 Task: Look for space in Gibara, Cuba from 11th June, 2023 to 15th June, 2023 for 2 adults in price range Rs.7000 to Rs.16000. Place can be private room with 1  bedroom having 2 beds and 1 bathroom. Property type can be house, flat, guest house, hotel. Booking option can be shelf check-in. Required host language is .
Action: Mouse moved to (302, 170)
Screenshot: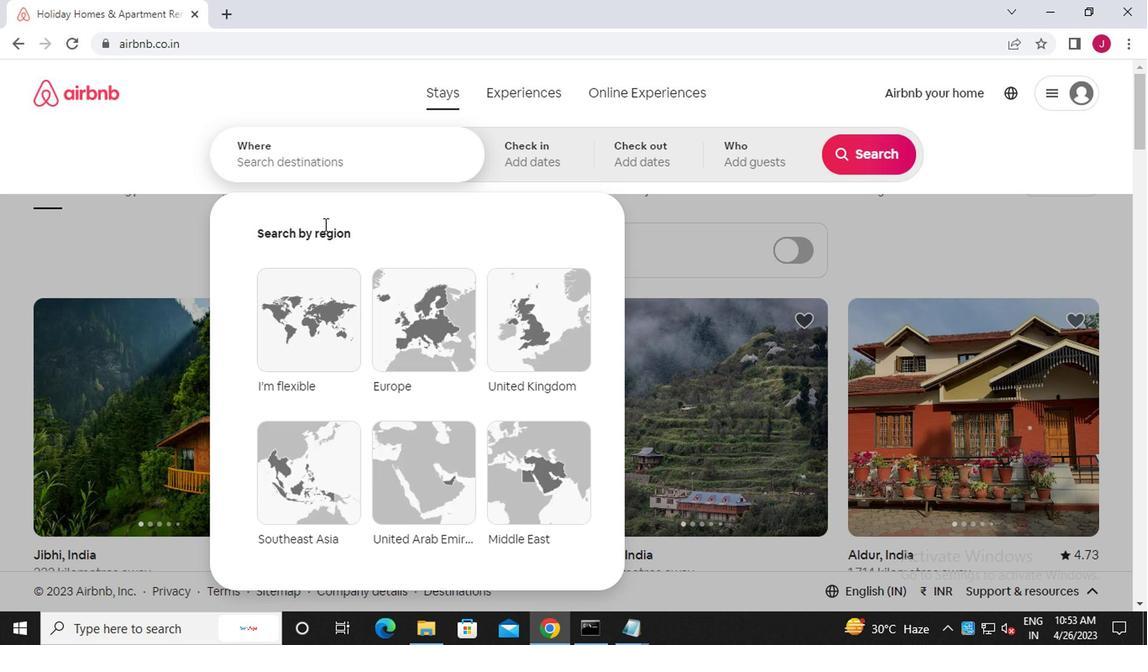 
Action: Mouse pressed left at (302, 170)
Screenshot: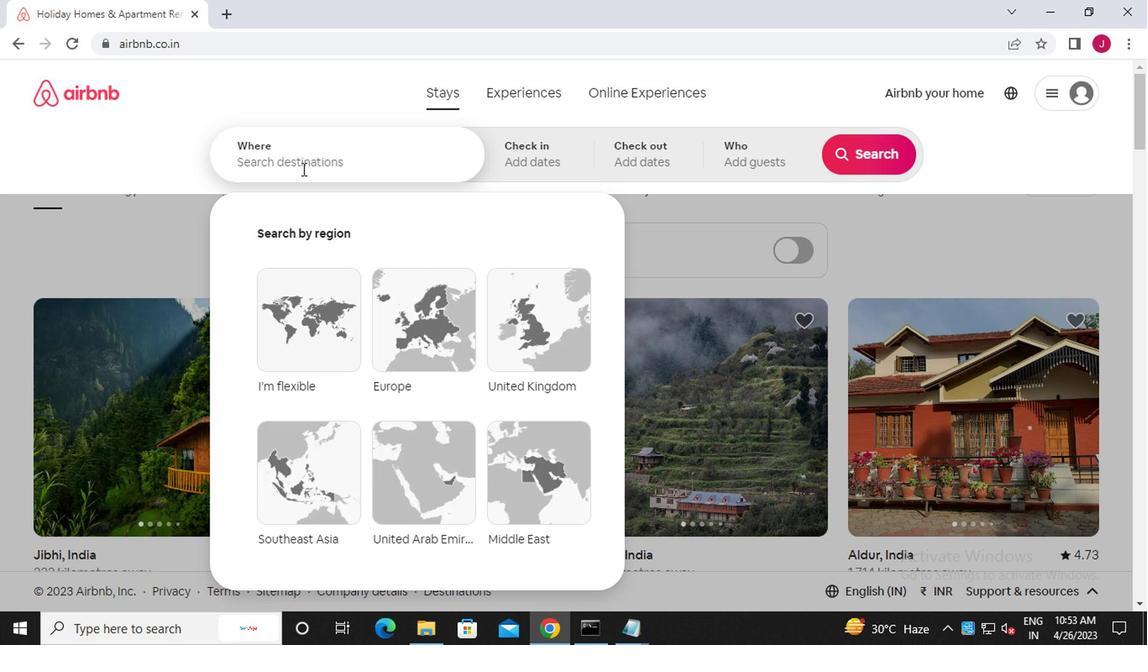 
Action: Key pressed g<Key.caps_lock>ibira<Key.backspace><Key.backspace><Key.backspace>ara
Screenshot: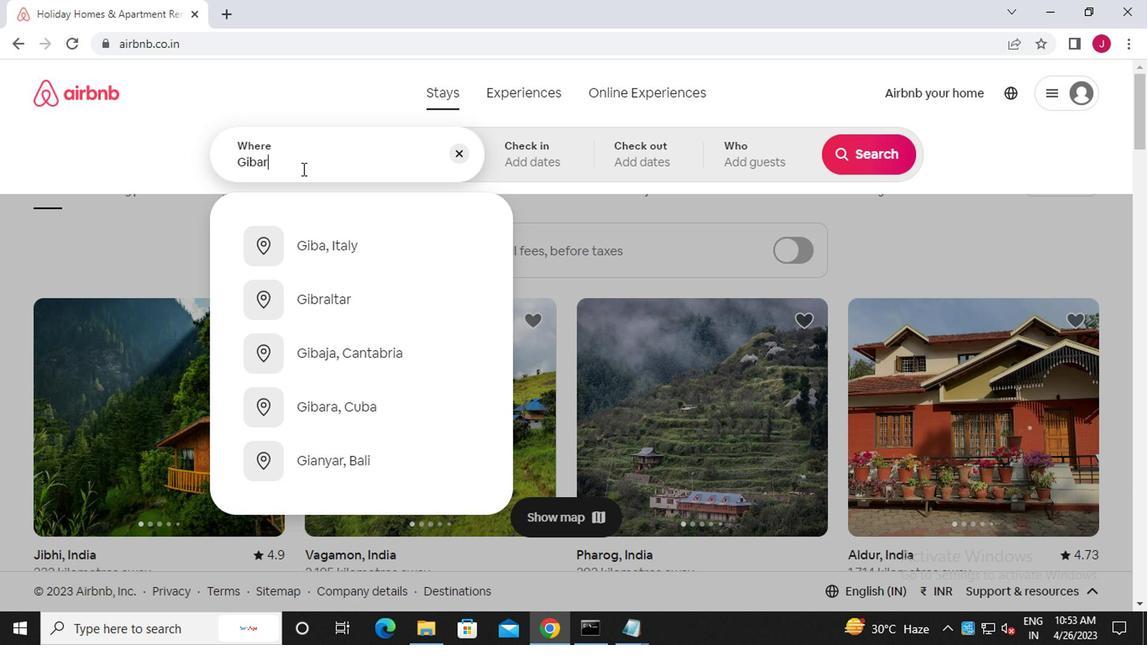 
Action: Mouse moved to (365, 252)
Screenshot: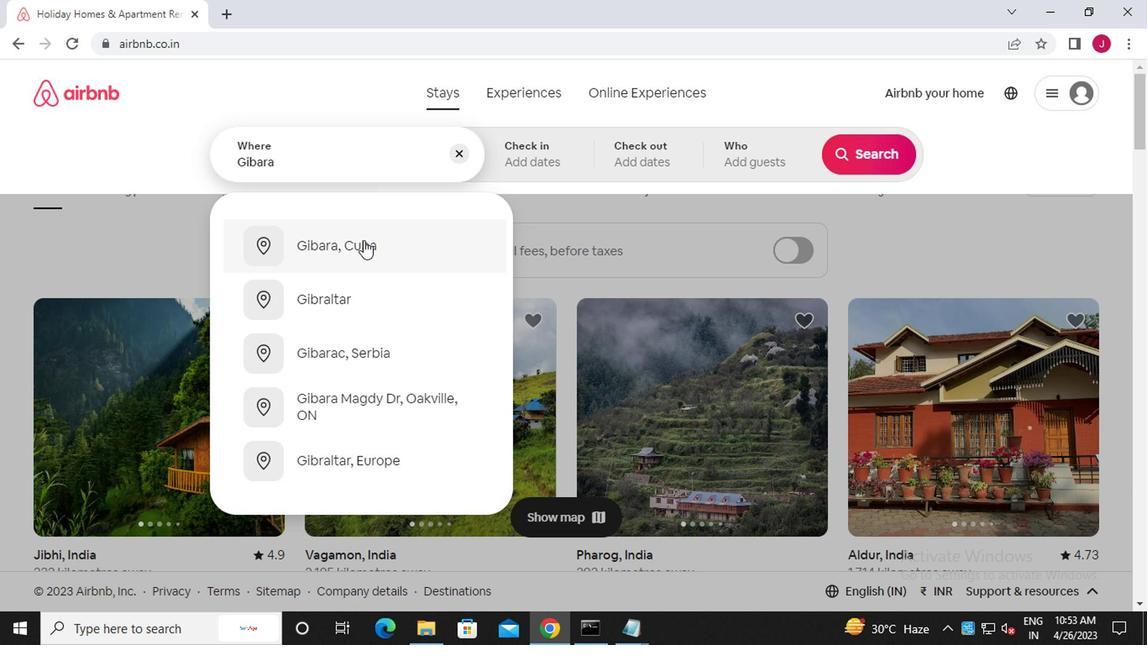 
Action: Mouse pressed left at (365, 252)
Screenshot: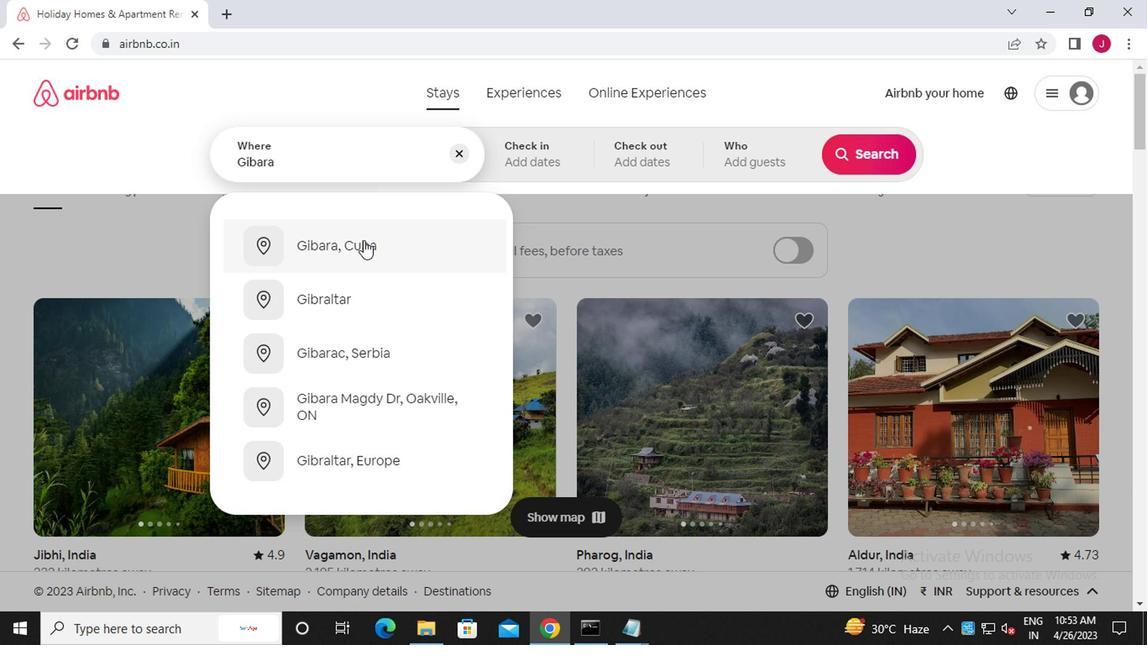 
Action: Mouse moved to (851, 287)
Screenshot: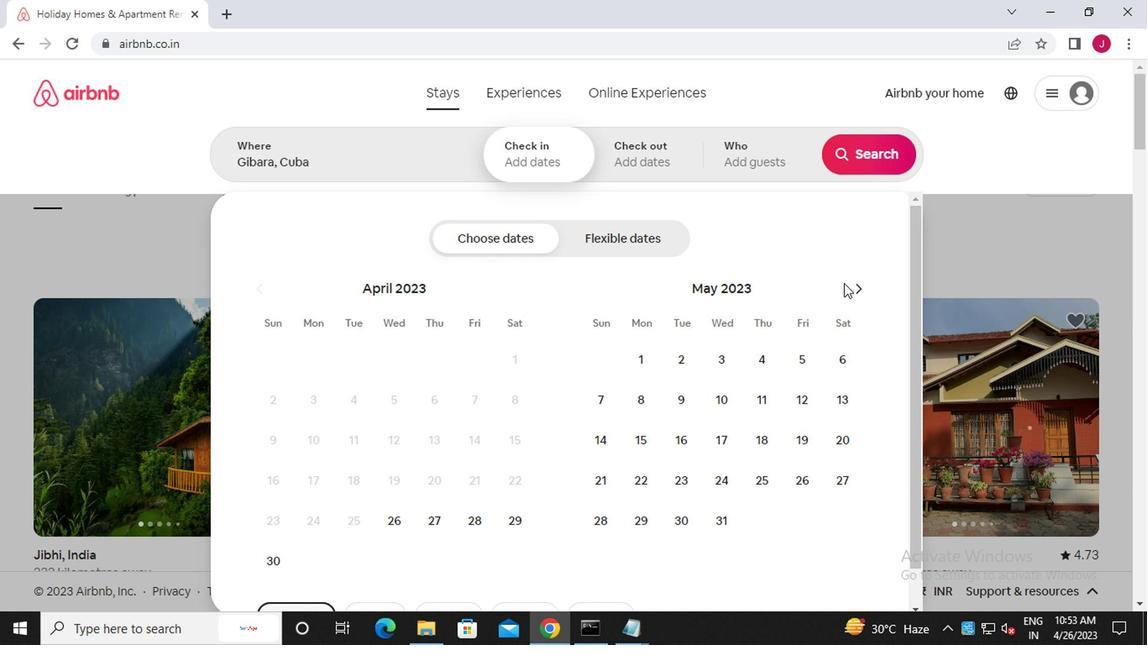 
Action: Mouse pressed left at (851, 287)
Screenshot: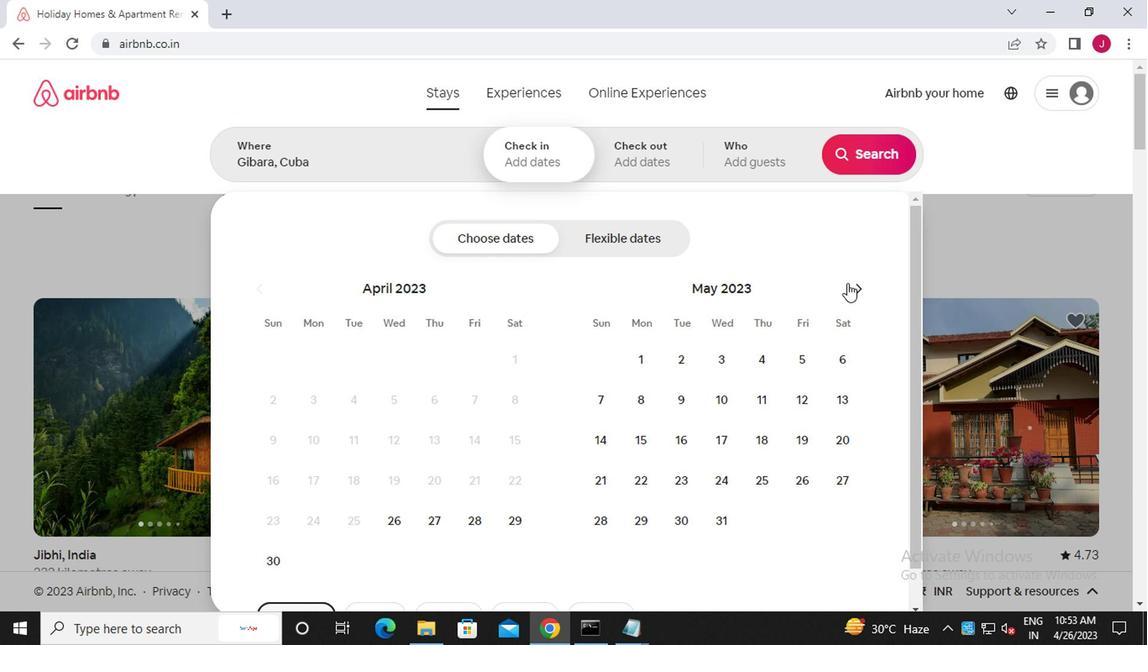 
Action: Mouse moved to (601, 441)
Screenshot: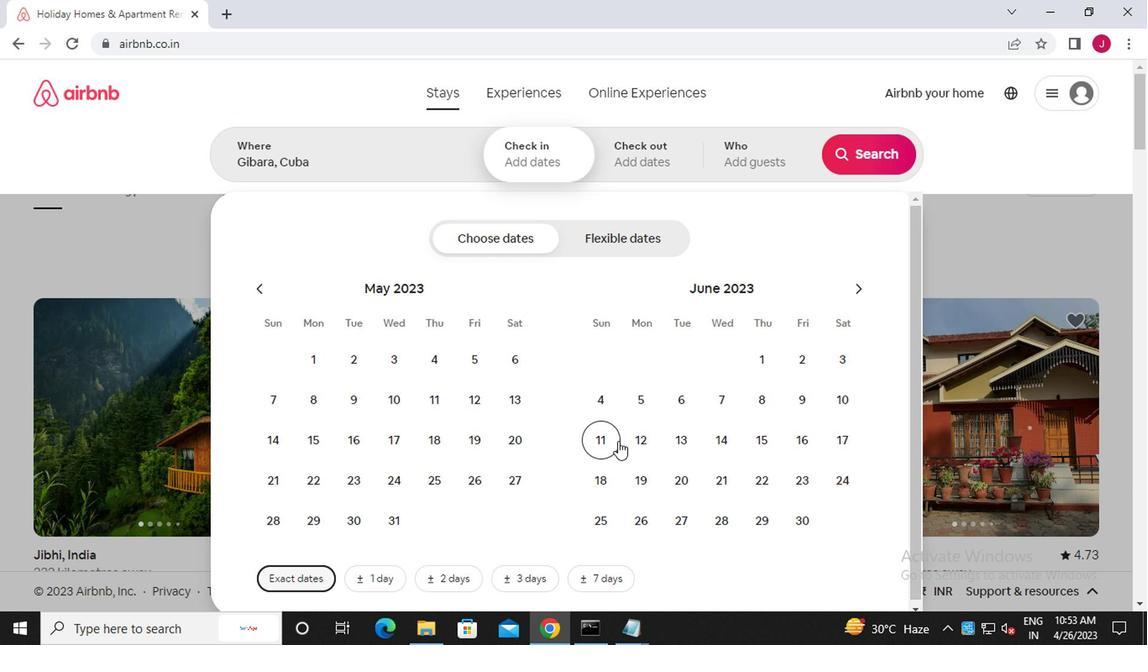 
Action: Mouse pressed left at (601, 441)
Screenshot: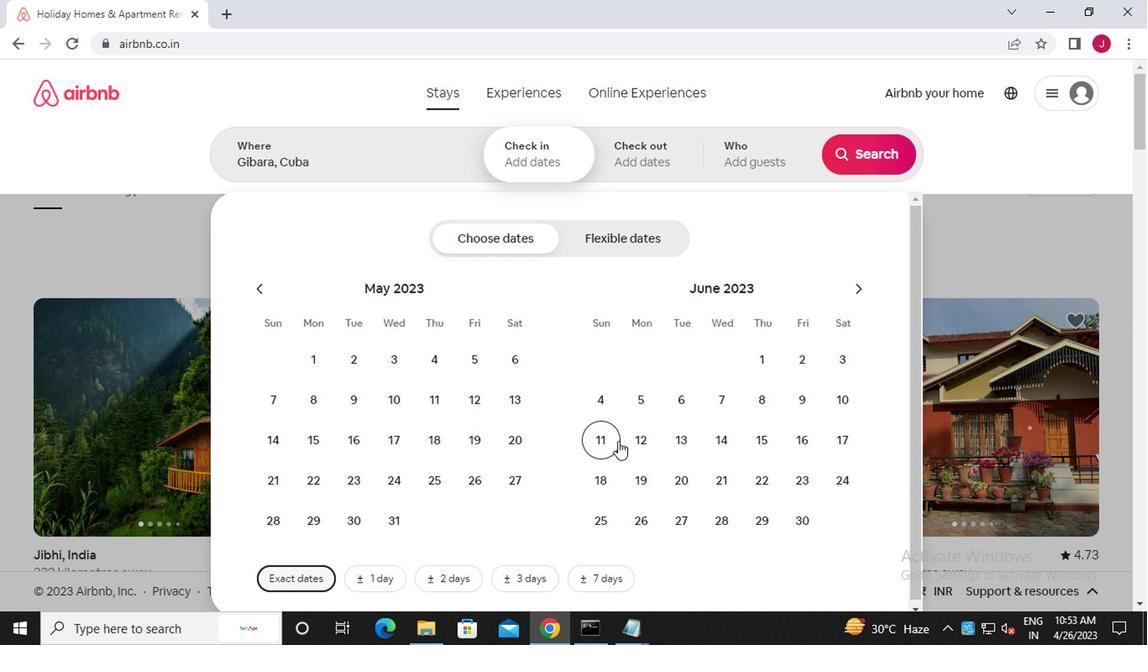 
Action: Mouse moved to (753, 439)
Screenshot: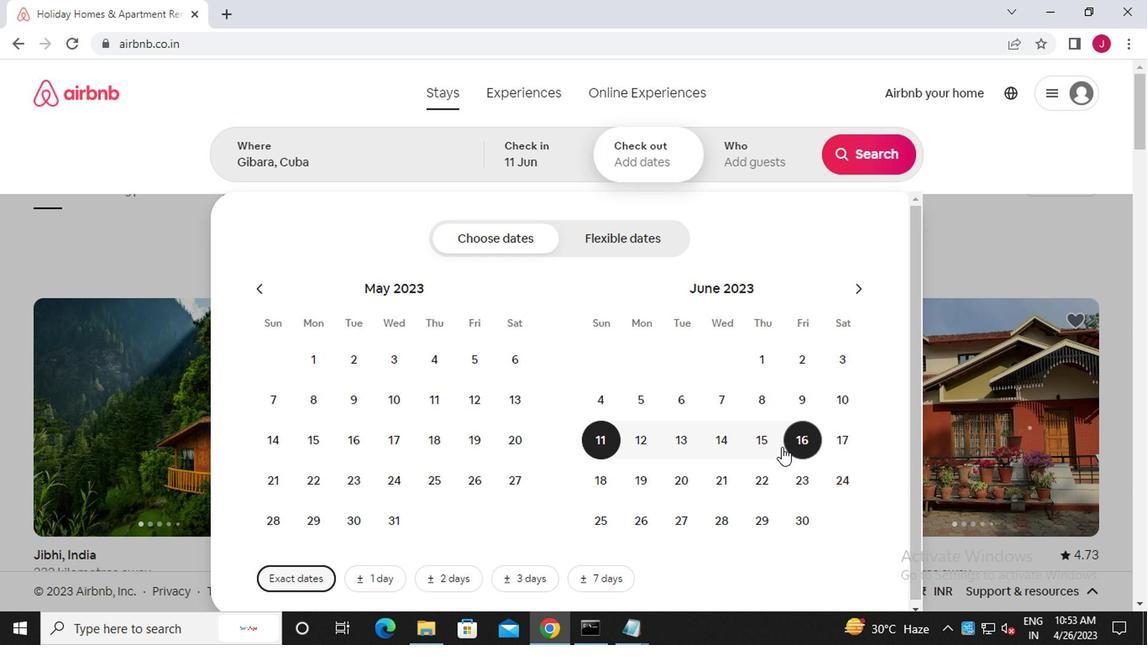 
Action: Mouse pressed left at (753, 439)
Screenshot: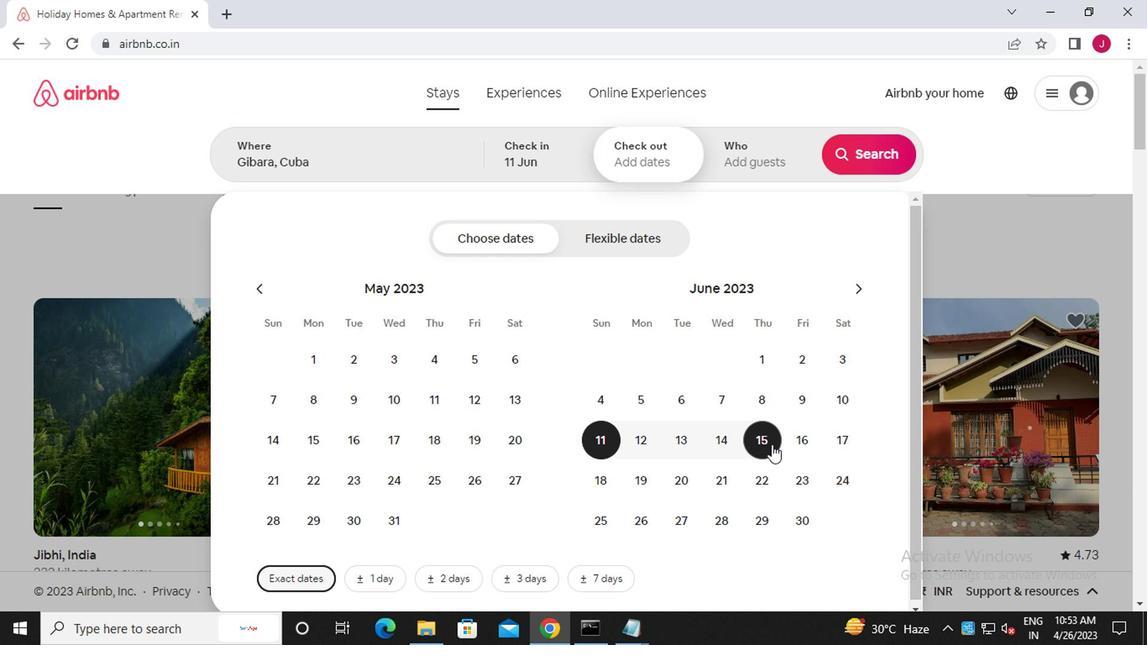 
Action: Mouse moved to (753, 156)
Screenshot: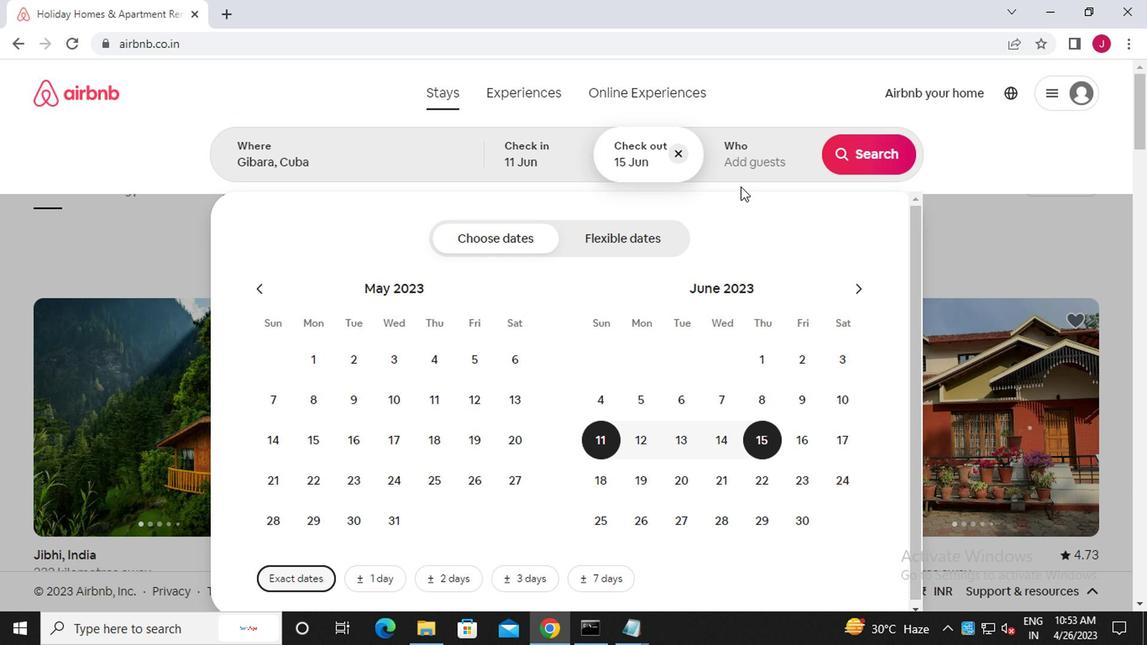 
Action: Mouse pressed left at (753, 156)
Screenshot: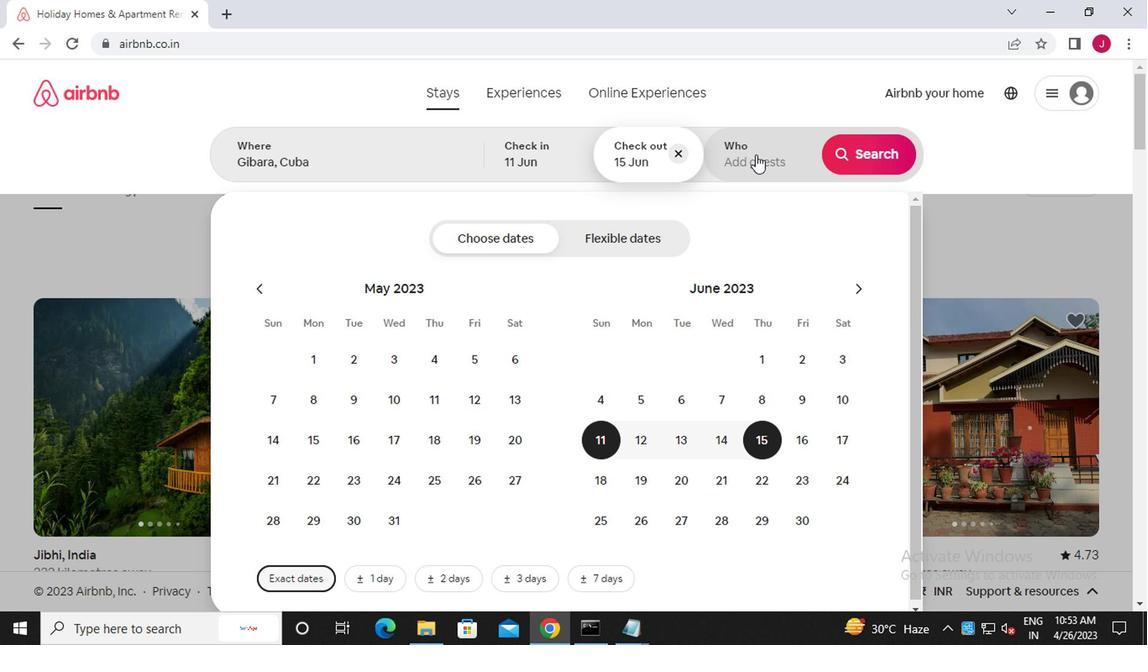 
Action: Mouse moved to (874, 240)
Screenshot: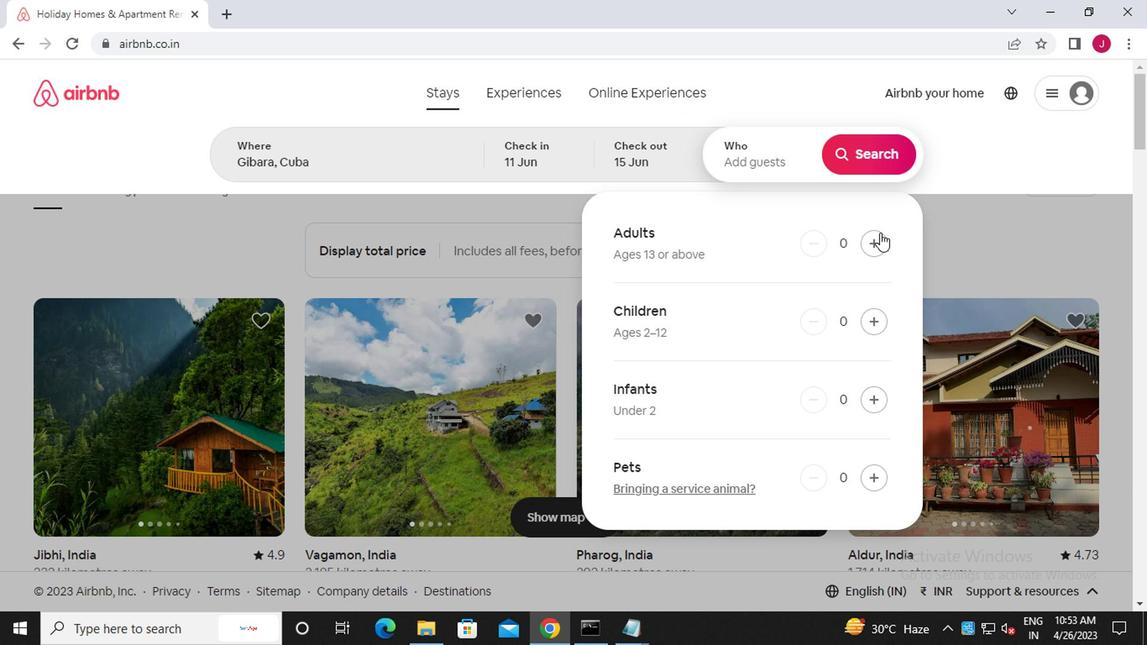 
Action: Mouse pressed left at (874, 240)
Screenshot: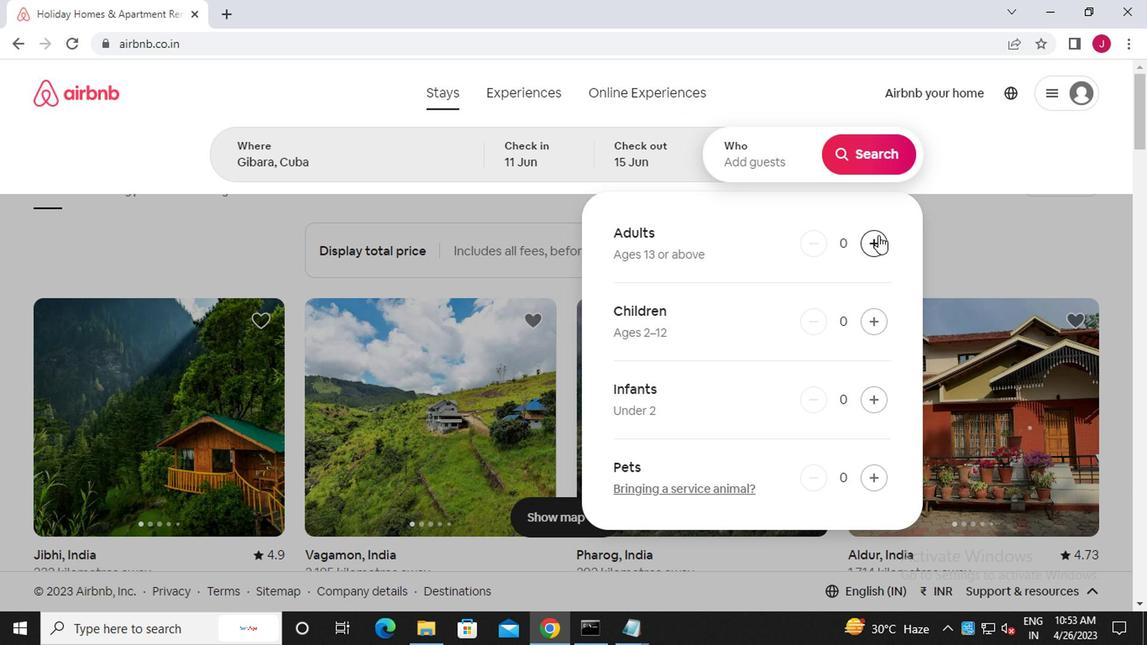 
Action: Mouse pressed left at (874, 240)
Screenshot: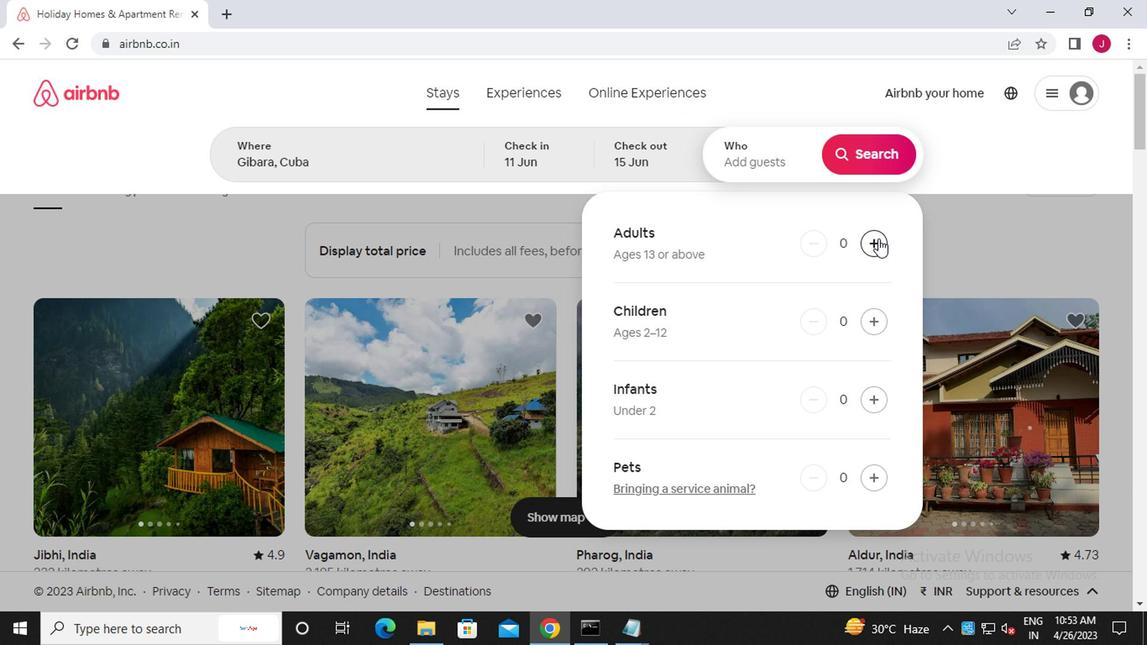 
Action: Mouse moved to (886, 153)
Screenshot: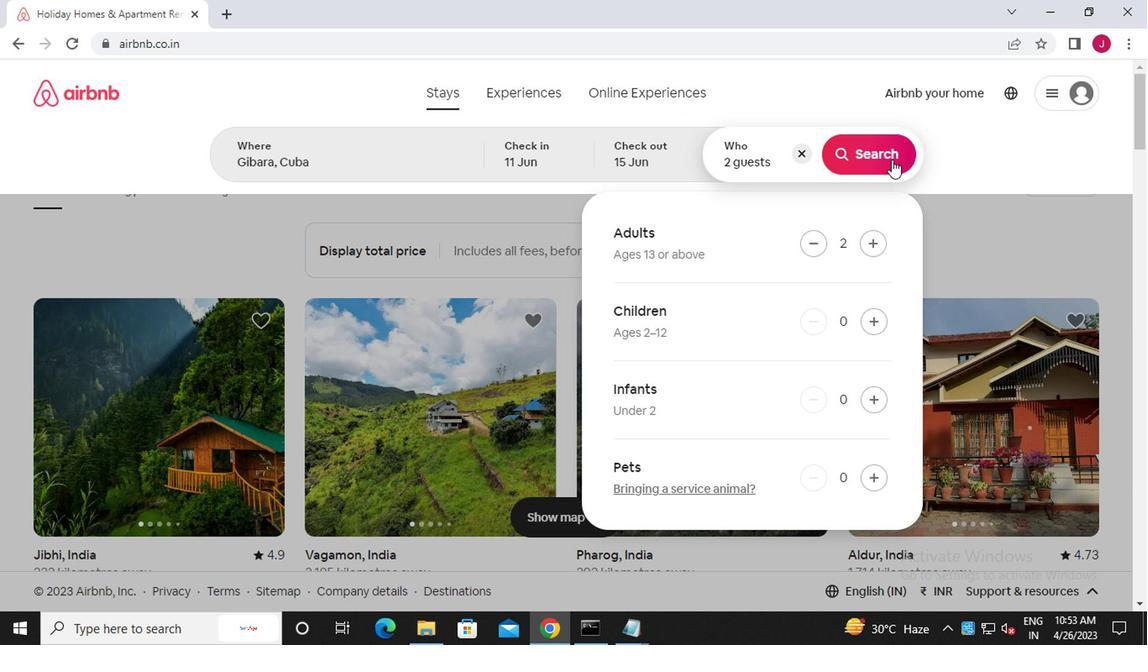 
Action: Mouse pressed left at (886, 153)
Screenshot: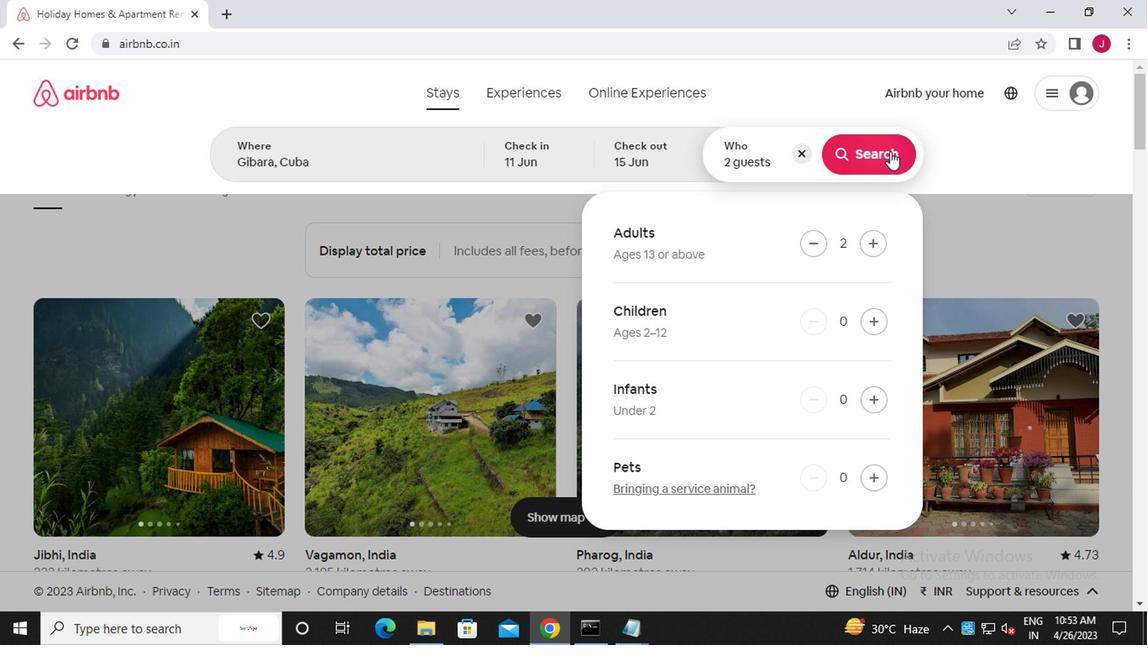 
Action: Mouse moved to (1075, 166)
Screenshot: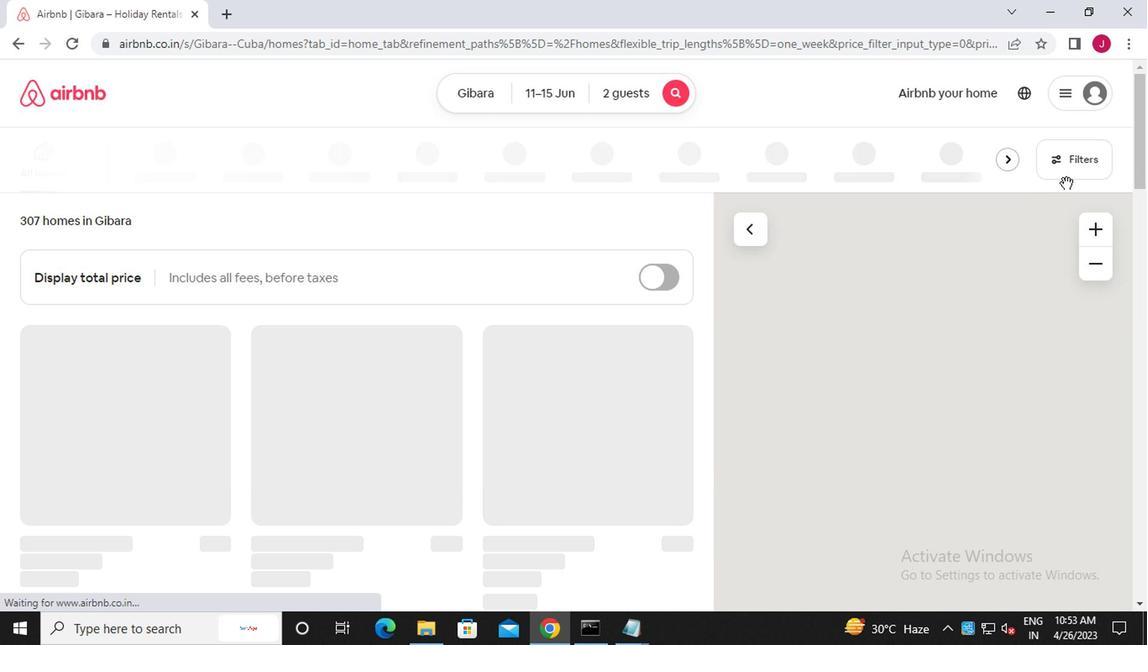 
Action: Mouse pressed left at (1075, 166)
Screenshot: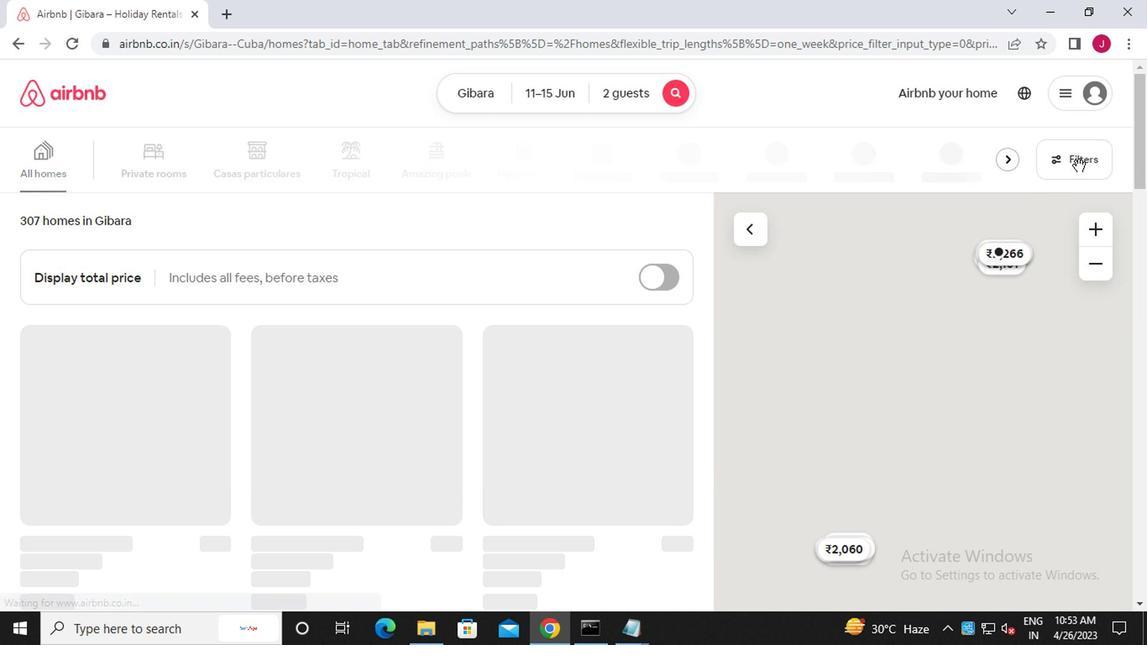 
Action: Mouse moved to (380, 363)
Screenshot: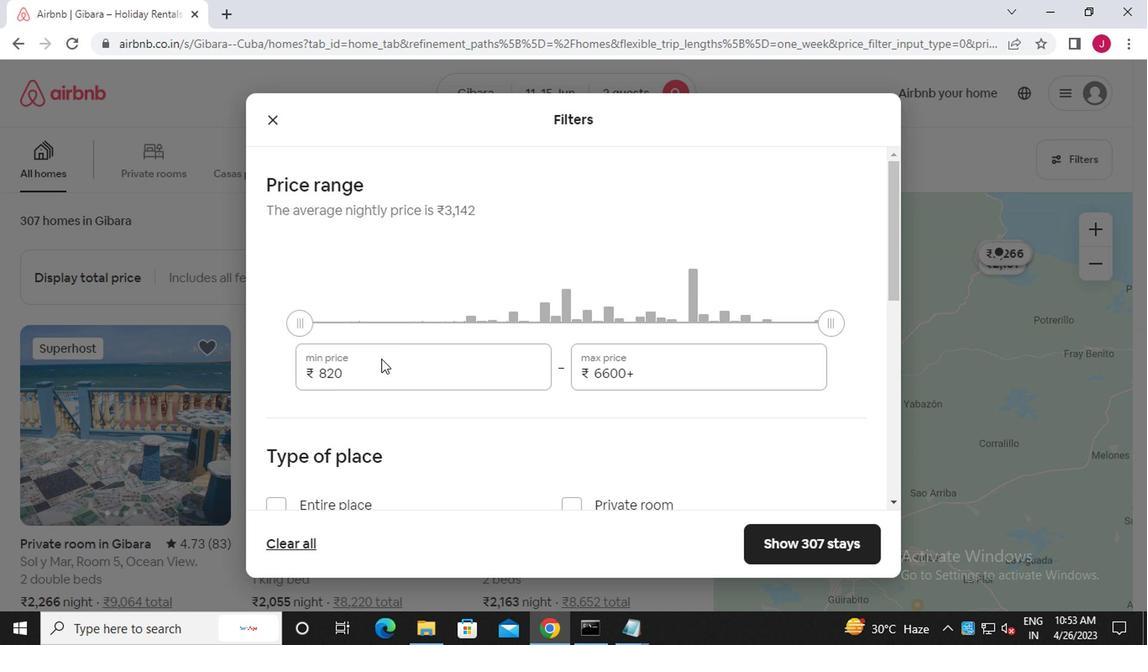 
Action: Mouse pressed left at (380, 363)
Screenshot: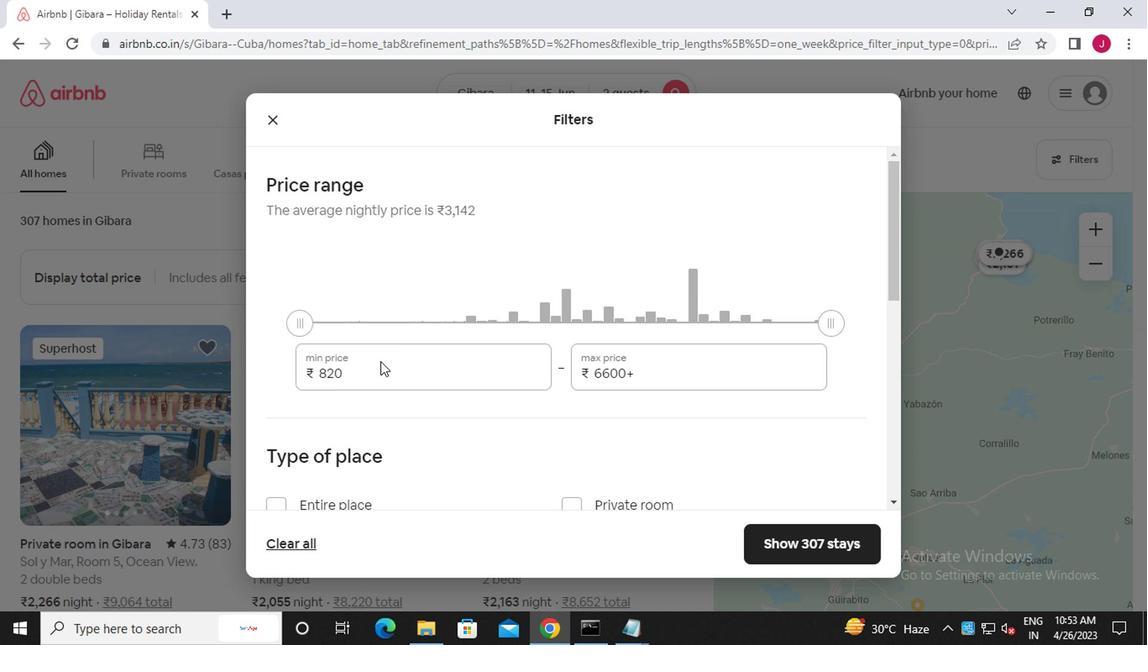 
Action: Mouse moved to (370, 357)
Screenshot: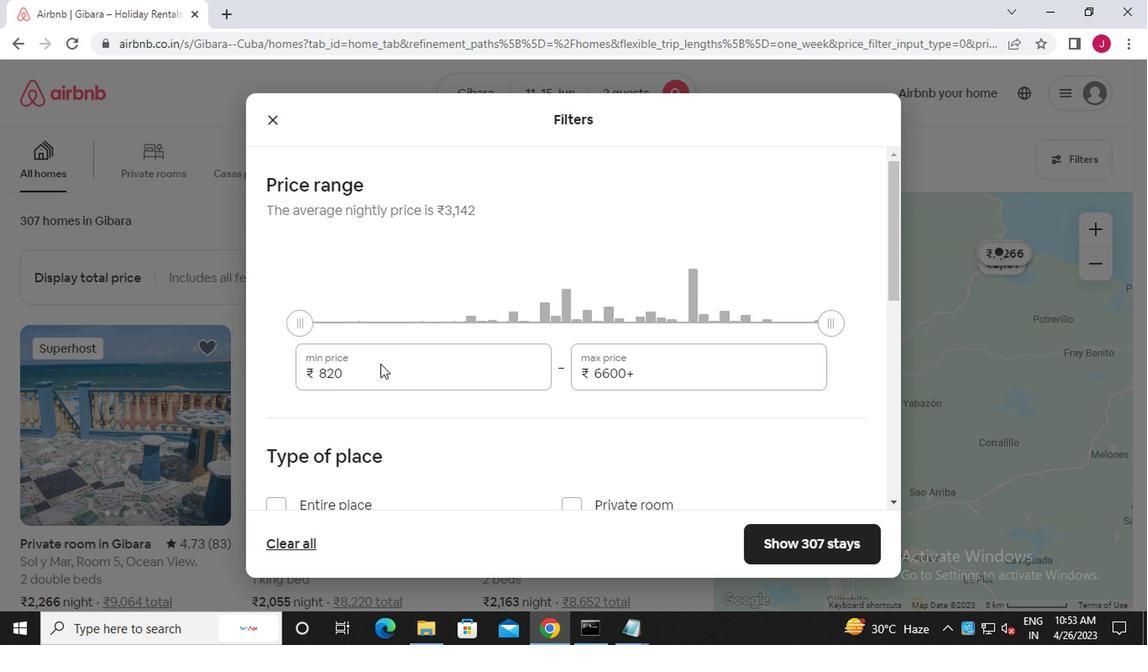 
Action: Key pressed <Key.backspace><Key.backspace><Key.backspace><<103>><<96>><<96>><<96>>
Screenshot: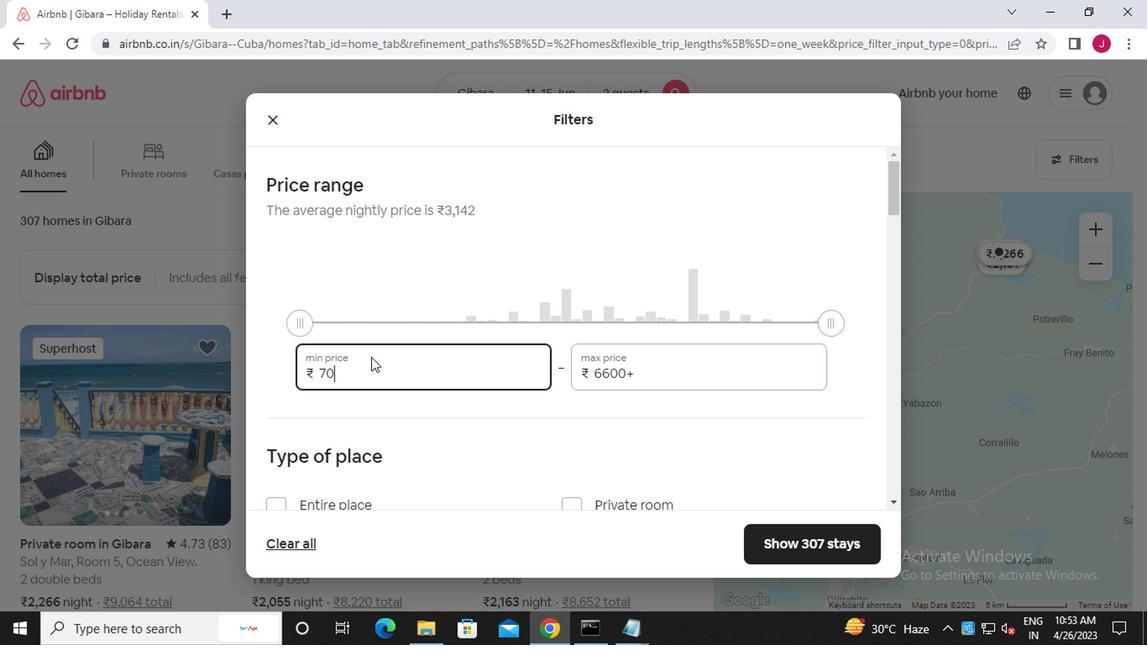 
Action: Mouse moved to (661, 361)
Screenshot: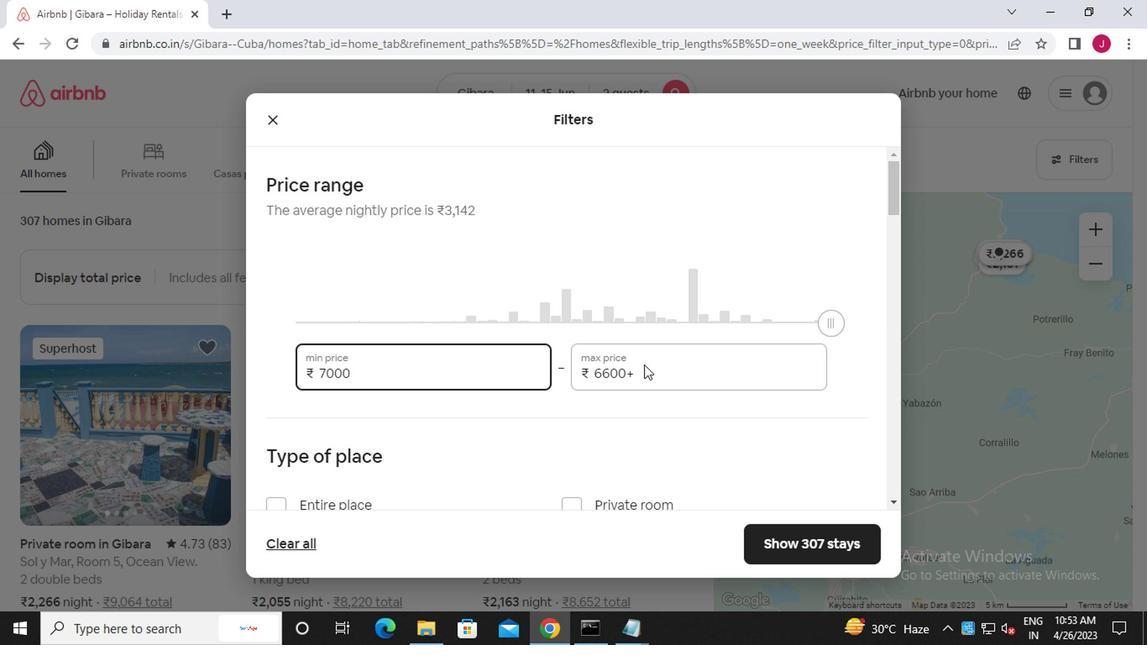 
Action: Mouse pressed left at (661, 361)
Screenshot: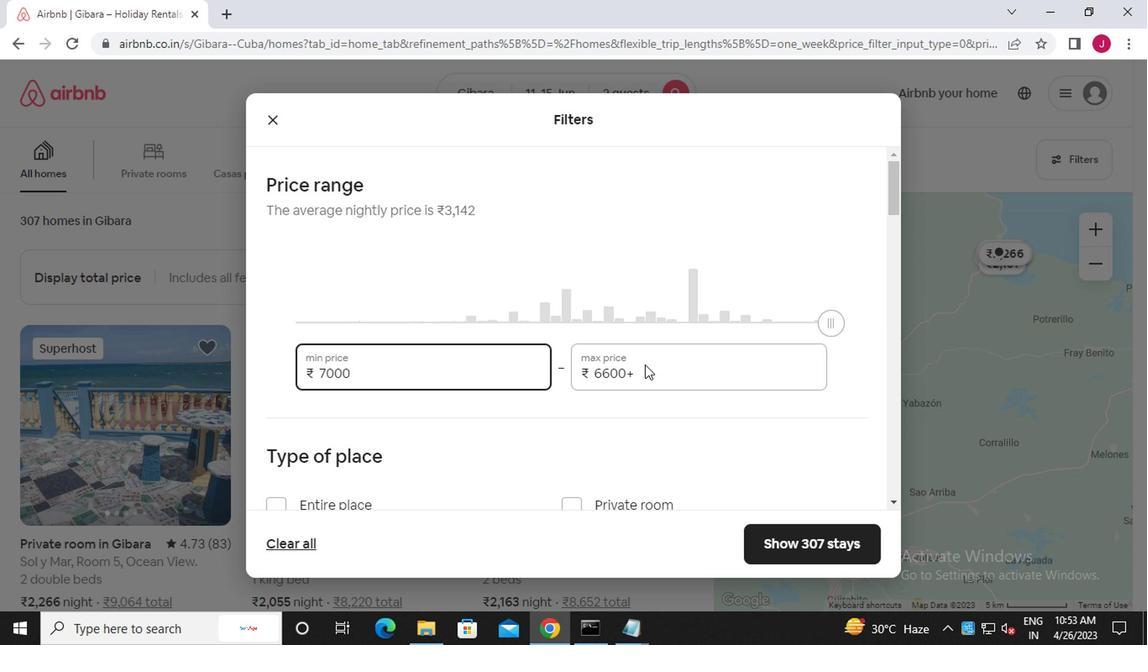 
Action: Mouse moved to (658, 362)
Screenshot: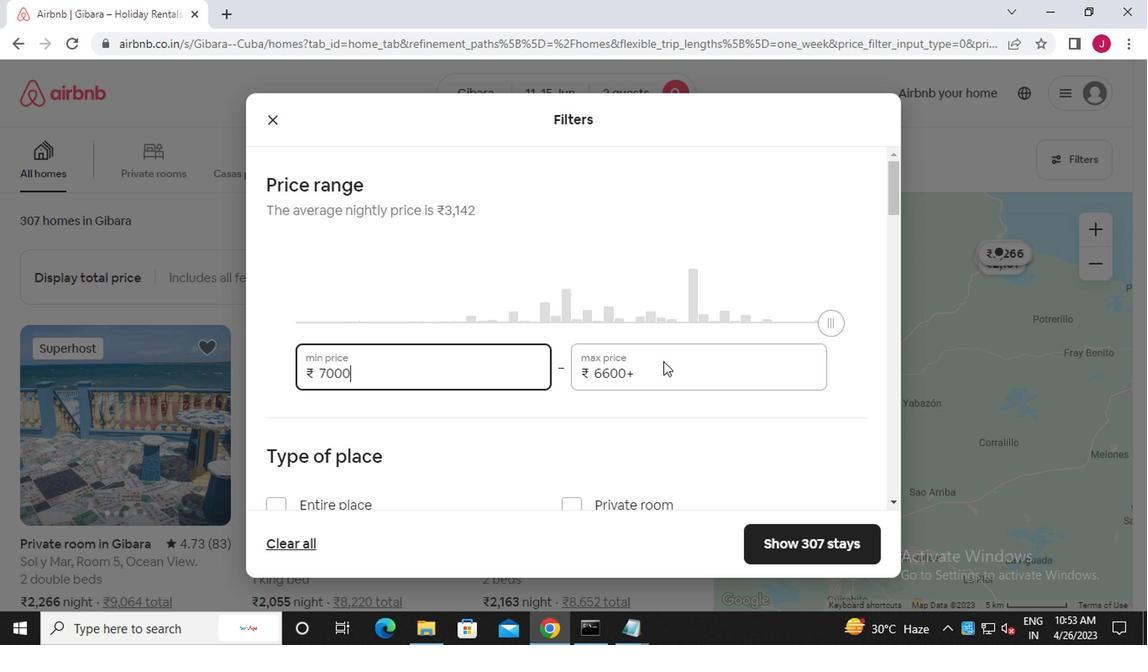
Action: Key pressed <Key.backspace><Key.backspace><Key.backspace><Key.backspace><Key.backspace><Key.backspace><Key.backspace><Key.backspace><Key.backspace><Key.backspace><Key.backspace><Key.backspace><<97>><<102>><<96>><<96>><<96>>
Screenshot: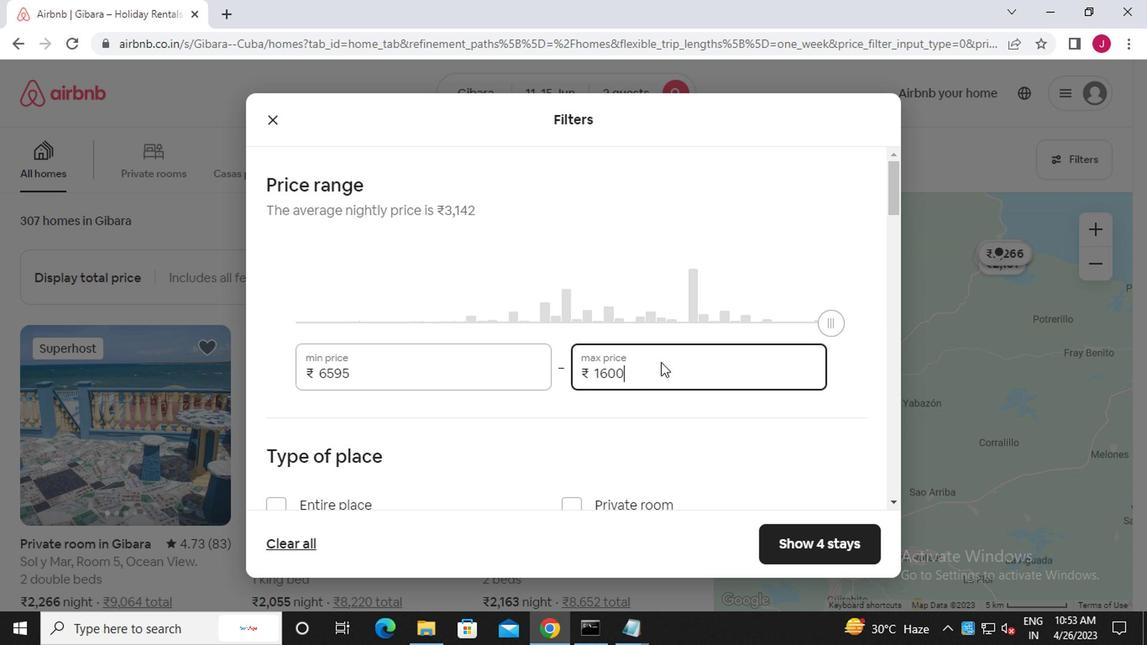 
Action: Mouse moved to (658, 367)
Screenshot: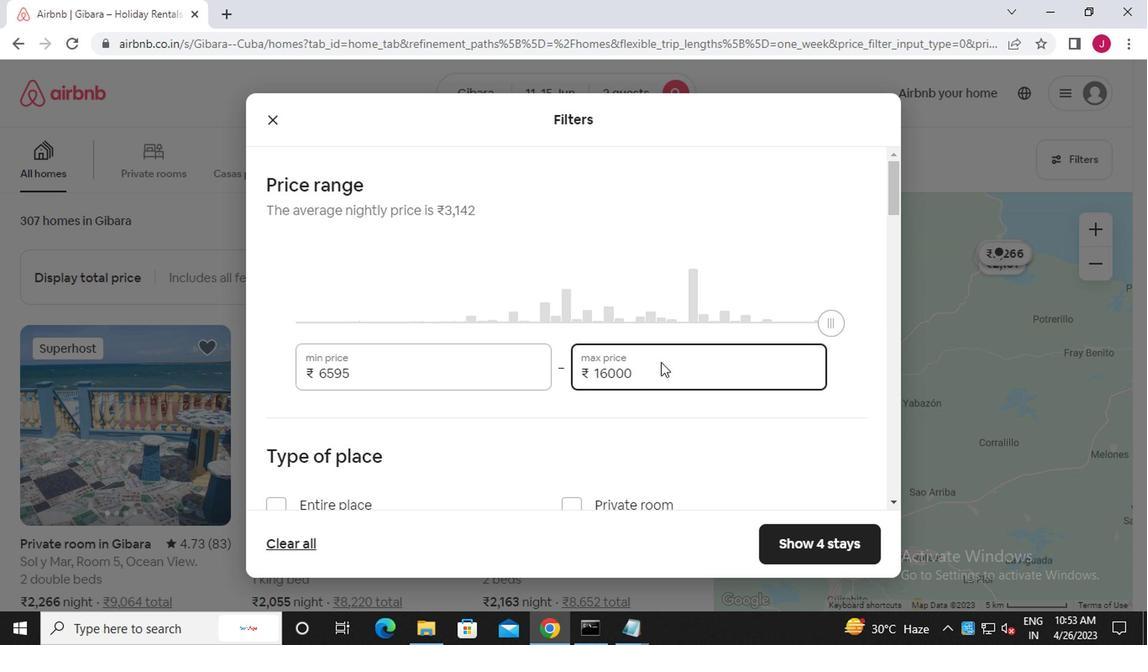 
Action: Mouse scrolled (658, 366) with delta (0, -1)
Screenshot: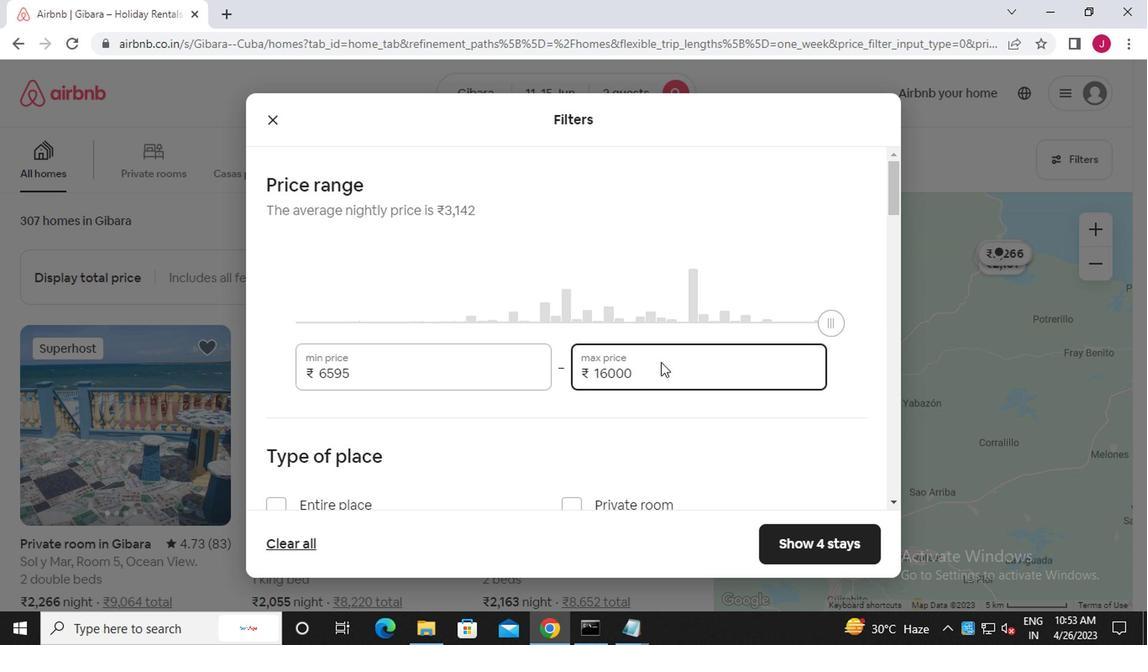 
Action: Mouse moved to (658, 371)
Screenshot: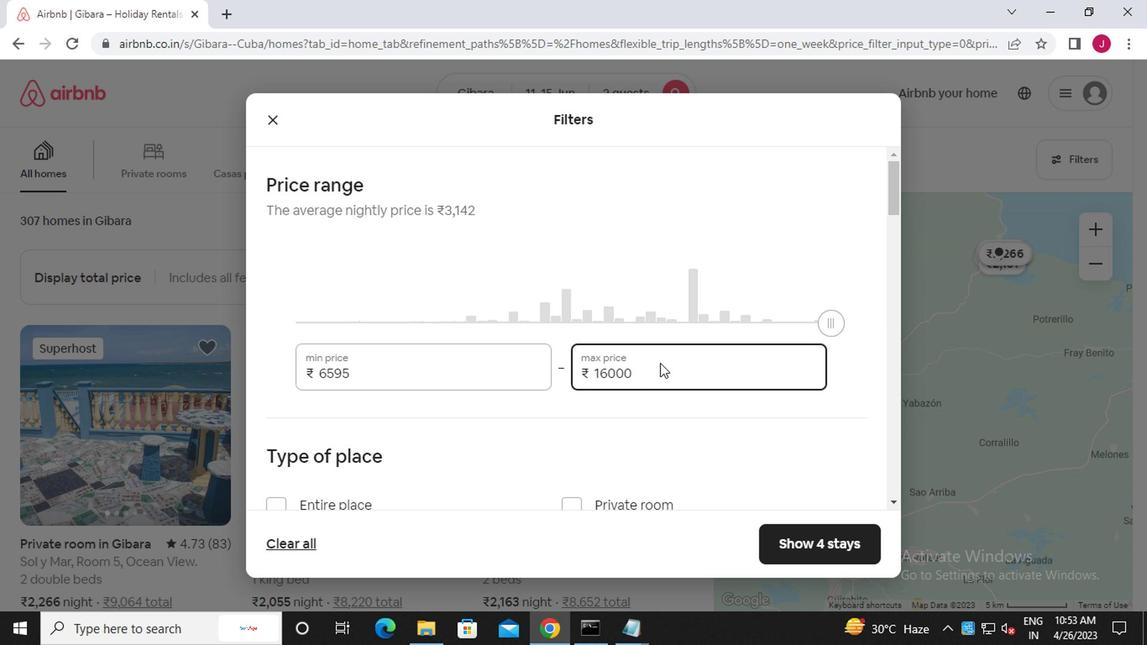 
Action: Mouse scrolled (658, 370) with delta (0, -1)
Screenshot: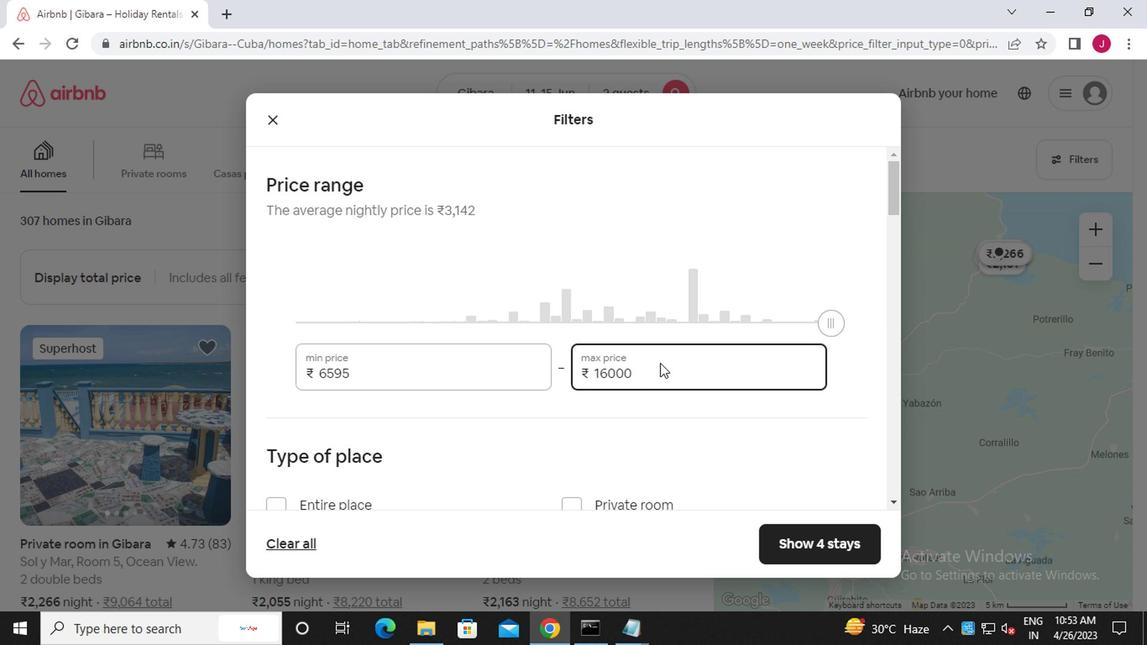 
Action: Mouse moved to (658, 374)
Screenshot: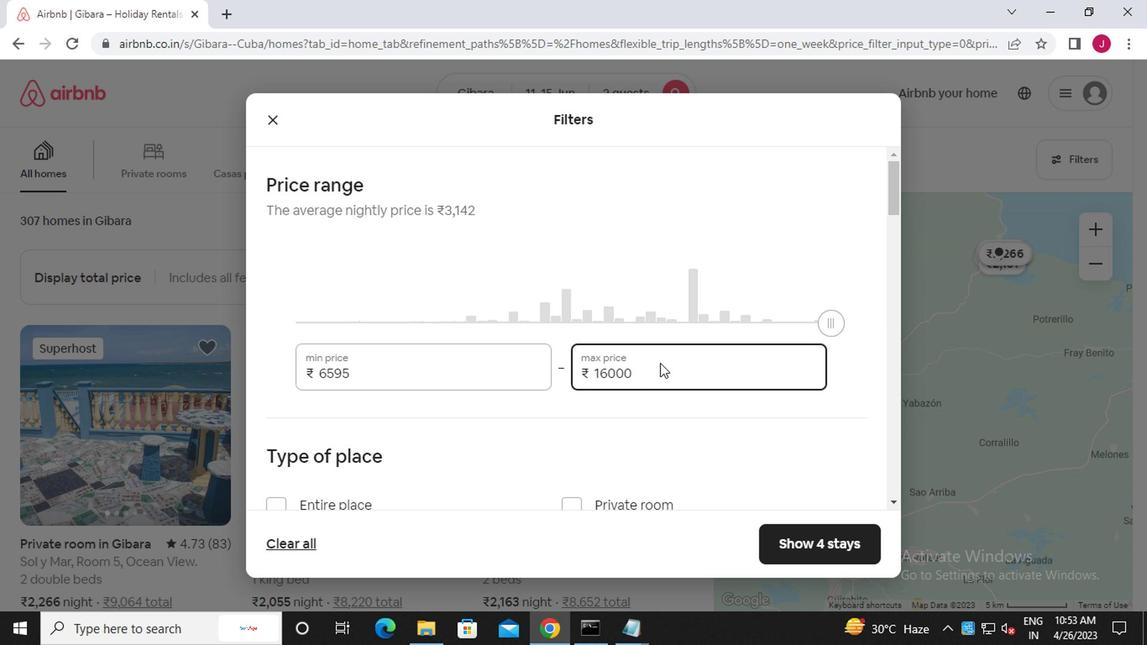 
Action: Mouse scrolled (658, 373) with delta (0, 0)
Screenshot: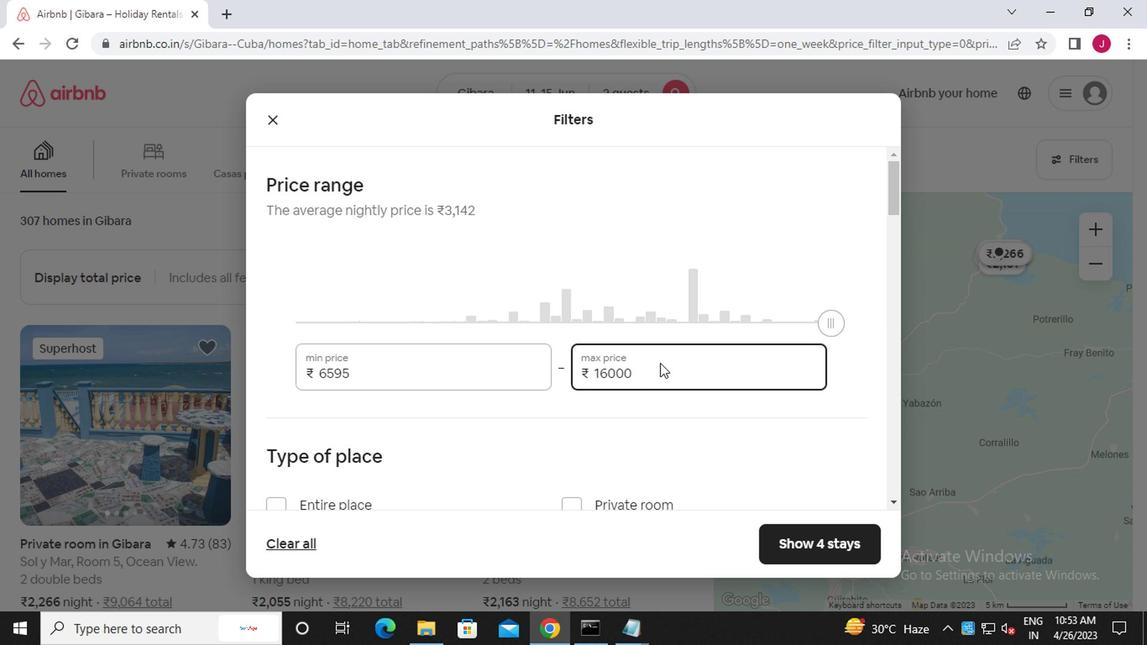 
Action: Mouse moved to (571, 263)
Screenshot: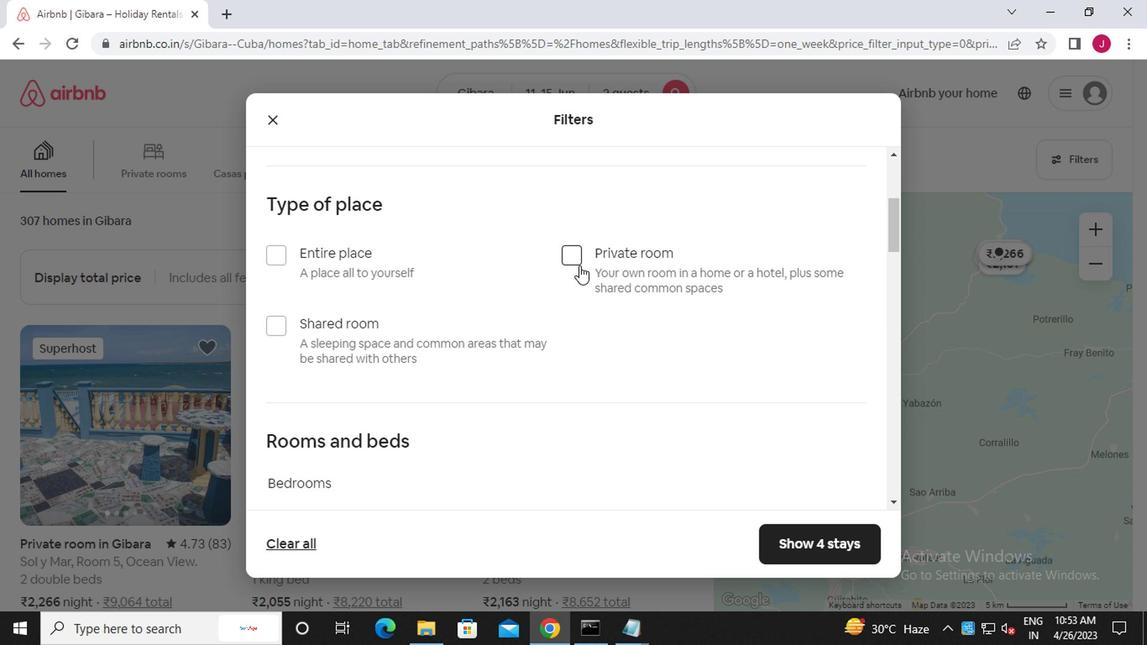 
Action: Mouse pressed left at (571, 263)
Screenshot: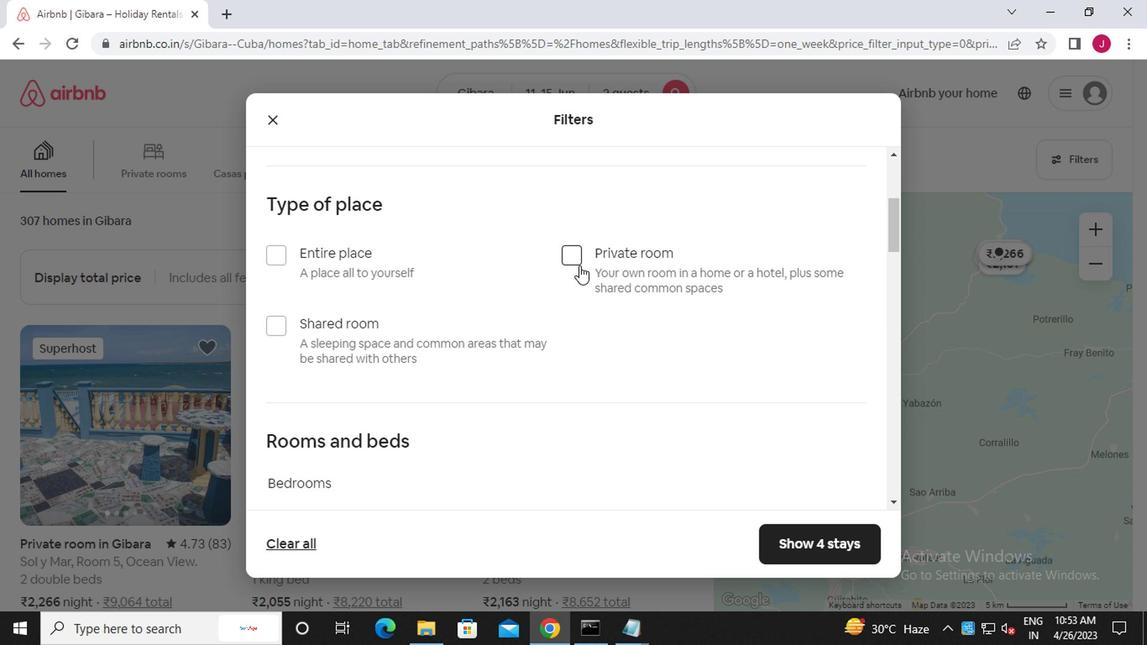 
Action: Mouse moved to (475, 321)
Screenshot: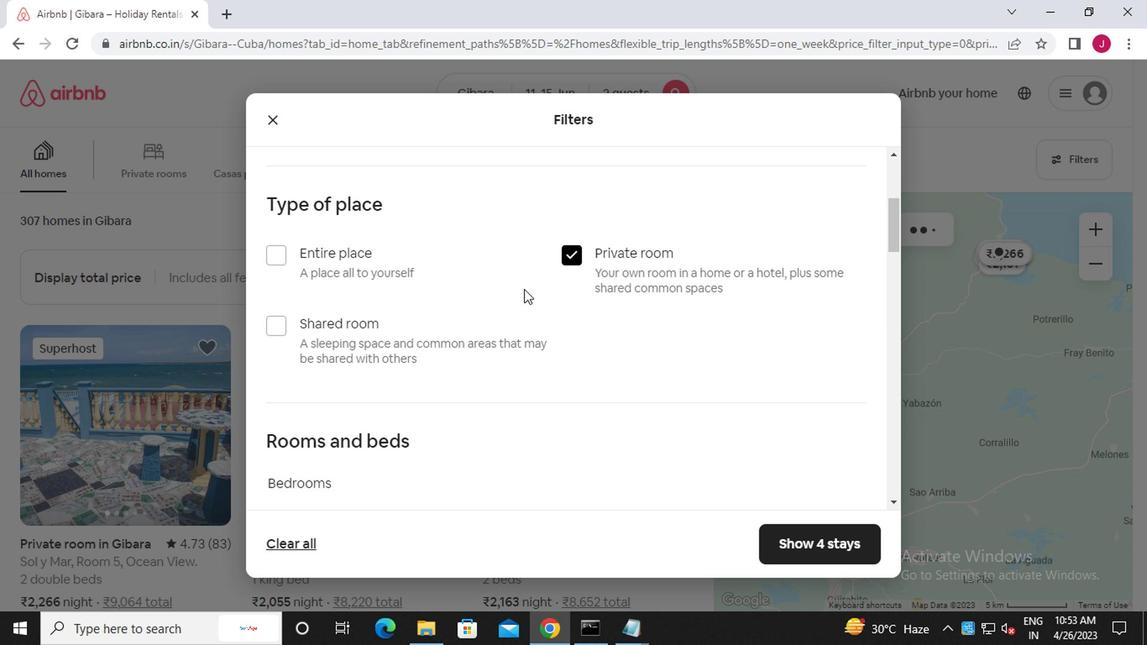 
Action: Mouse scrolled (475, 320) with delta (0, 0)
Screenshot: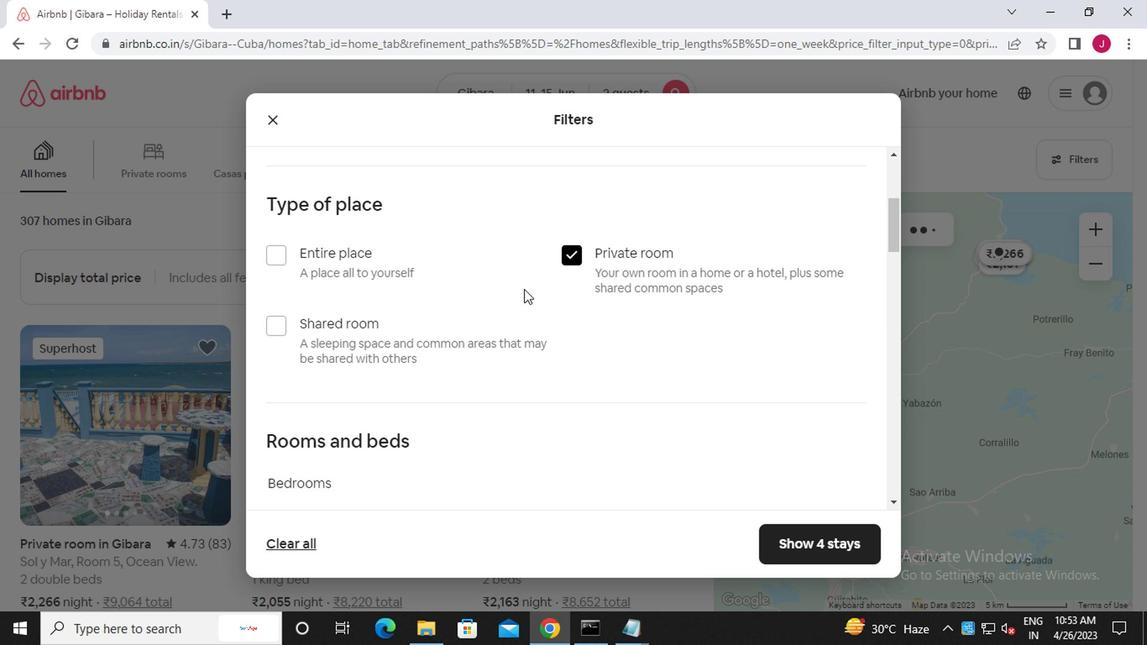 
Action: Mouse moved to (475, 321)
Screenshot: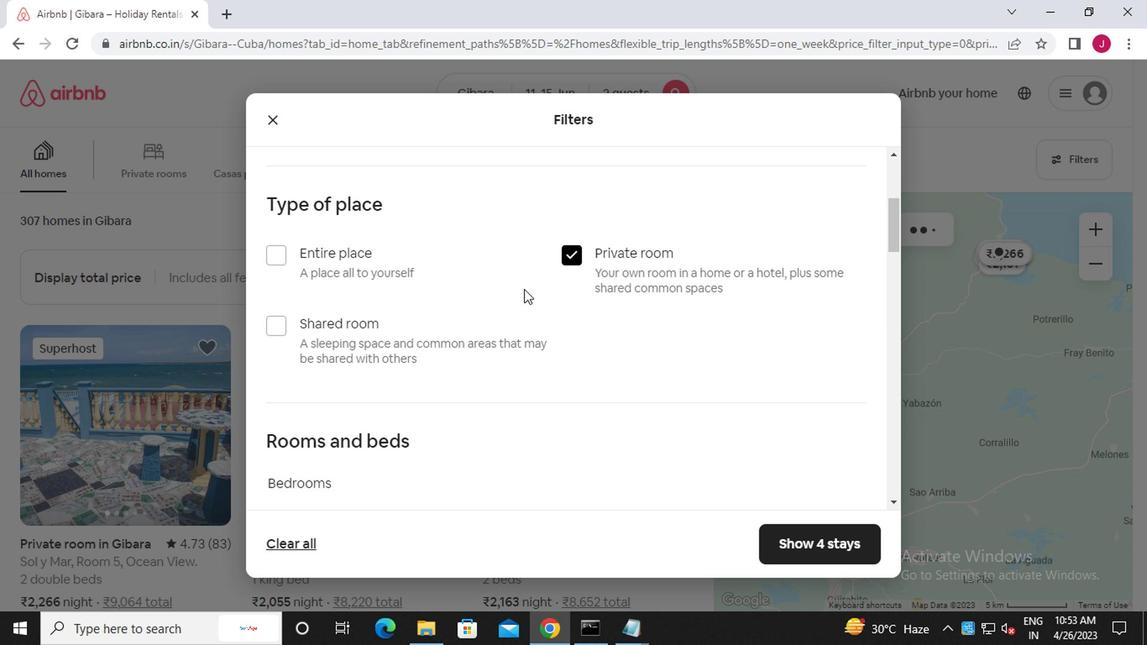 
Action: Mouse scrolled (475, 320) with delta (0, 0)
Screenshot: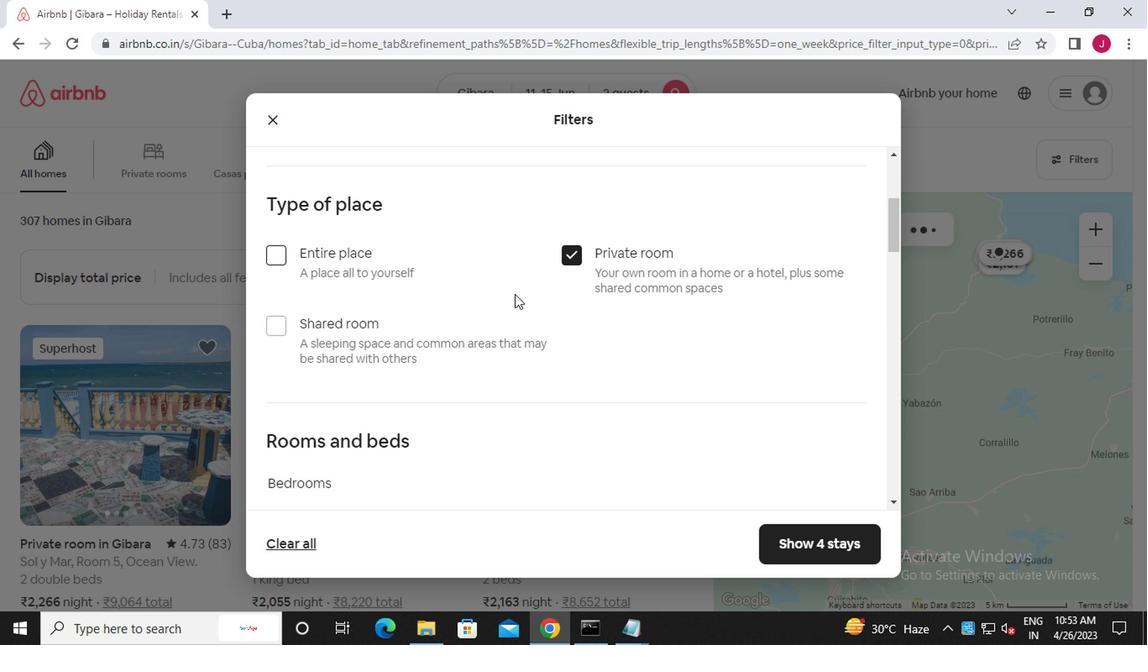 
Action: Mouse scrolled (475, 320) with delta (0, 0)
Screenshot: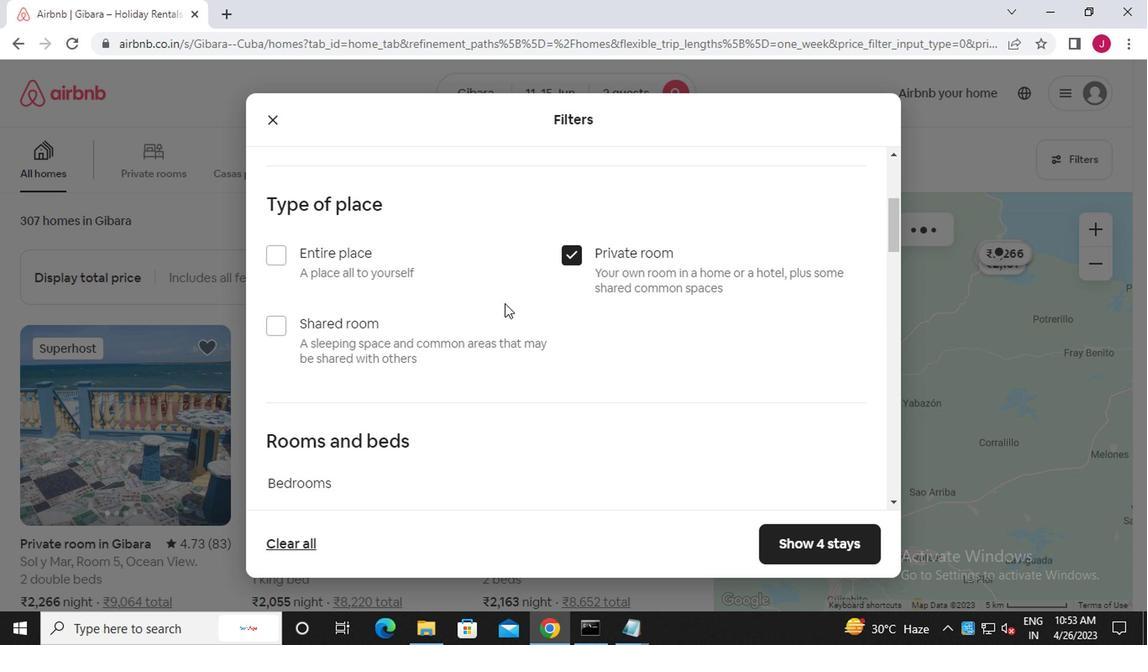 
Action: Mouse moved to (353, 278)
Screenshot: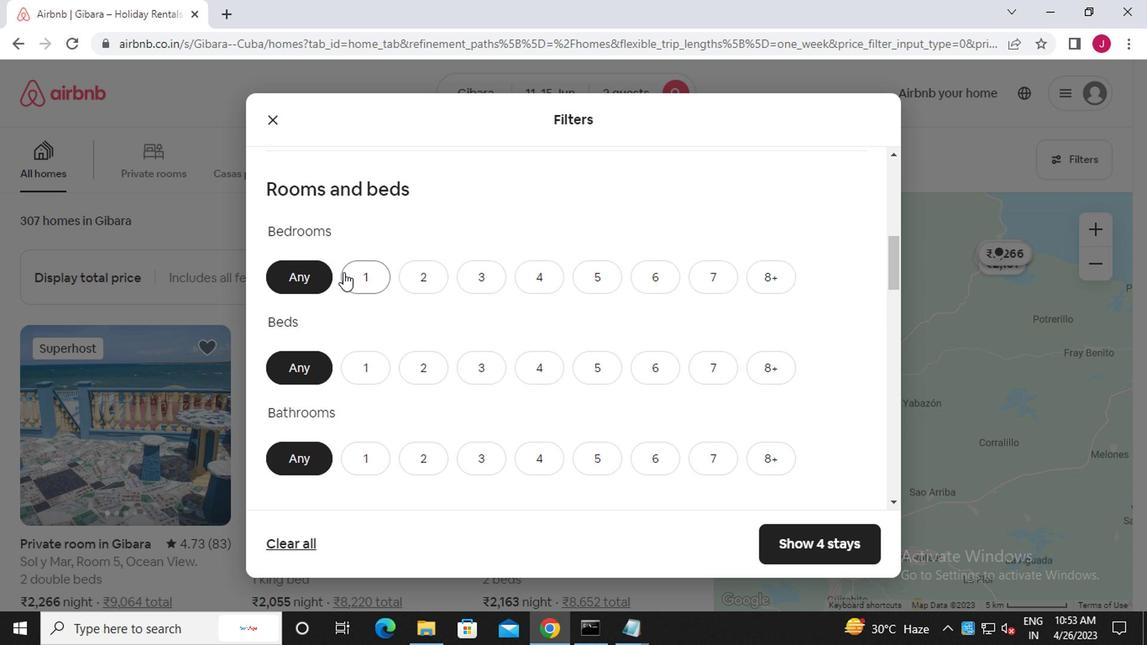 
Action: Mouse pressed left at (353, 278)
Screenshot: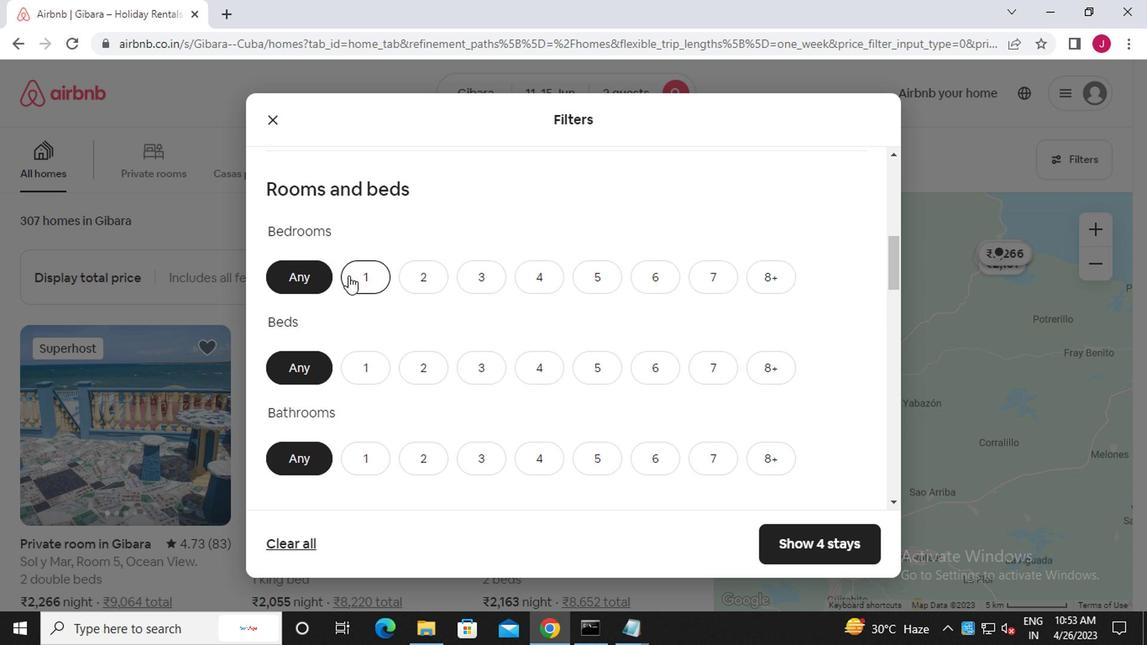 
Action: Mouse moved to (435, 381)
Screenshot: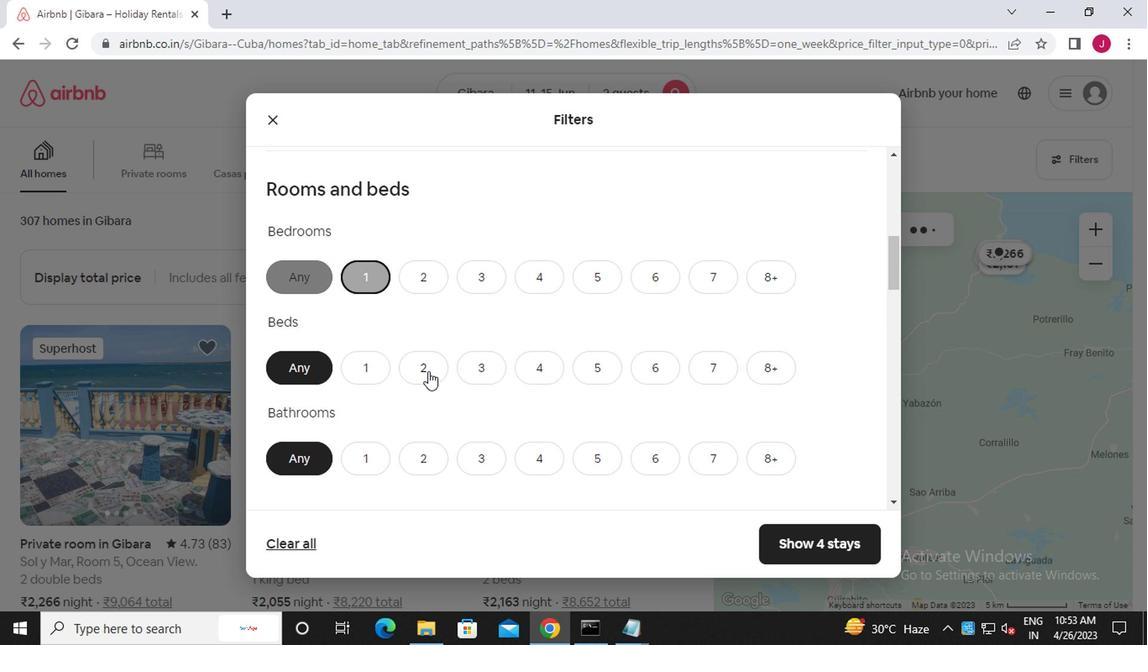 
Action: Mouse pressed left at (435, 381)
Screenshot: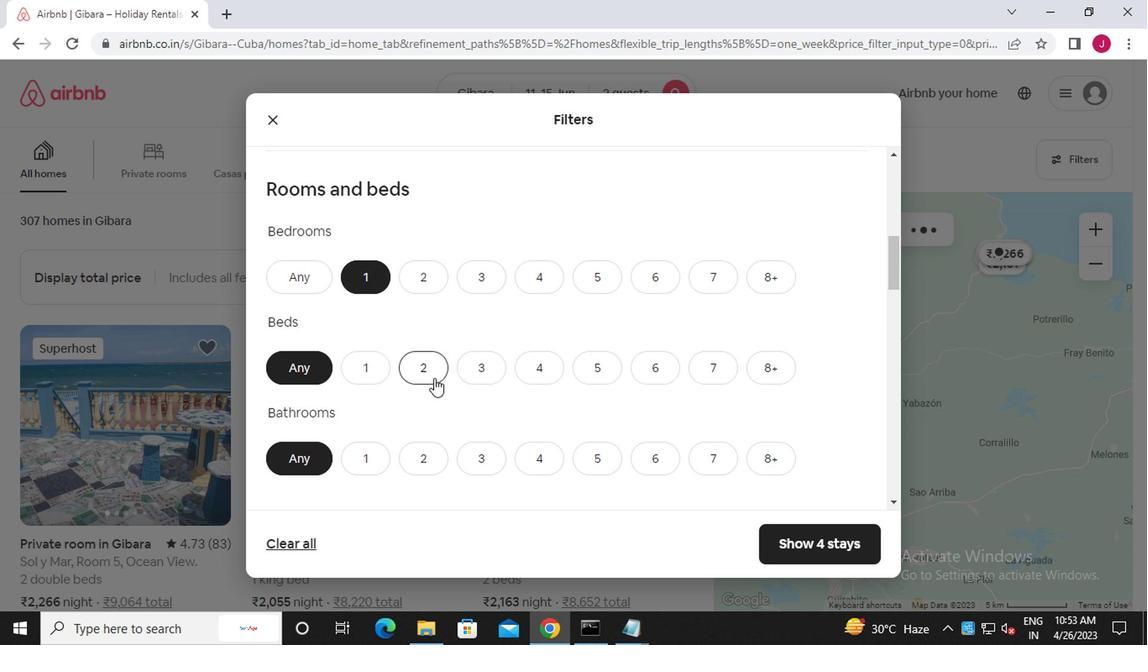 
Action: Mouse moved to (365, 470)
Screenshot: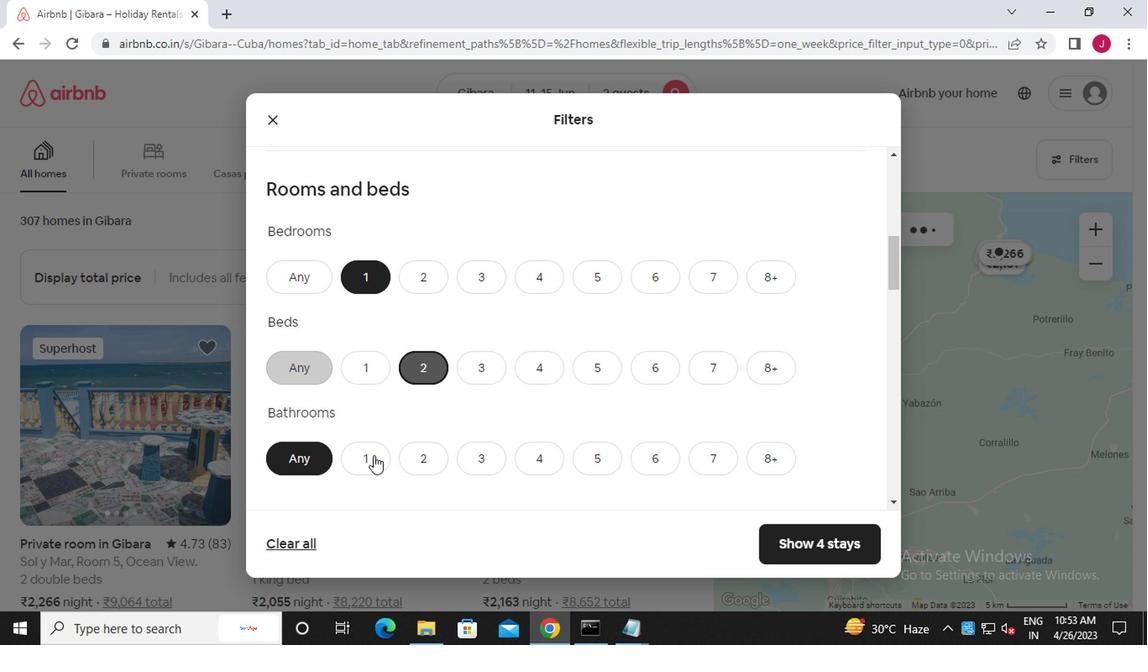 
Action: Mouse pressed left at (365, 470)
Screenshot: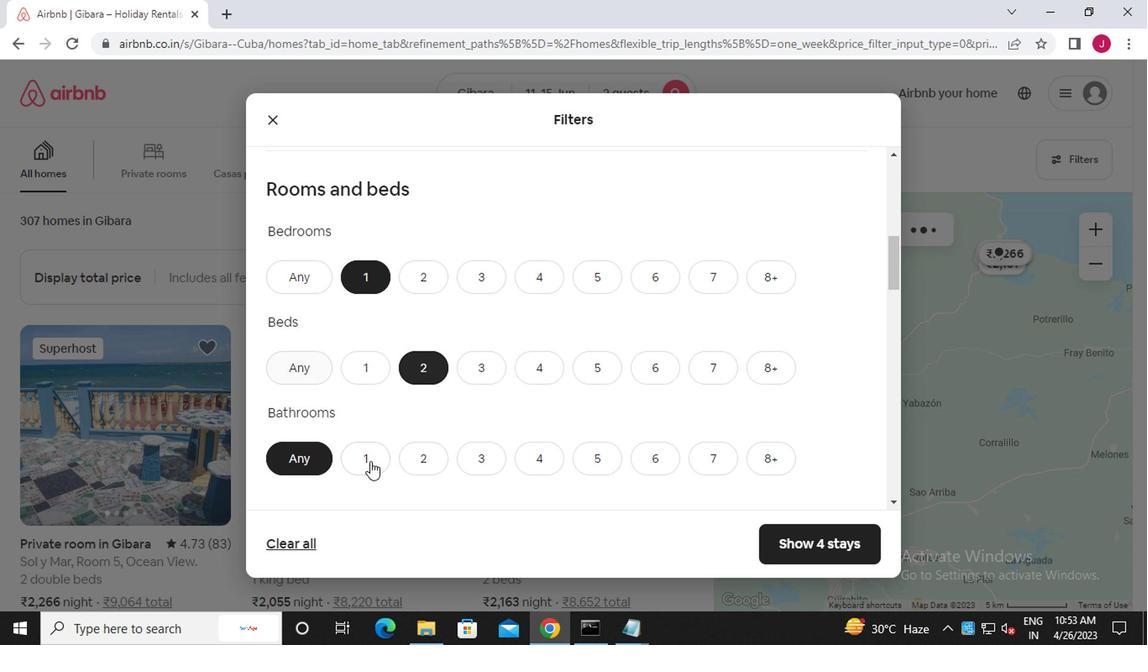 
Action: Mouse scrolled (365, 469) with delta (0, 0)
Screenshot: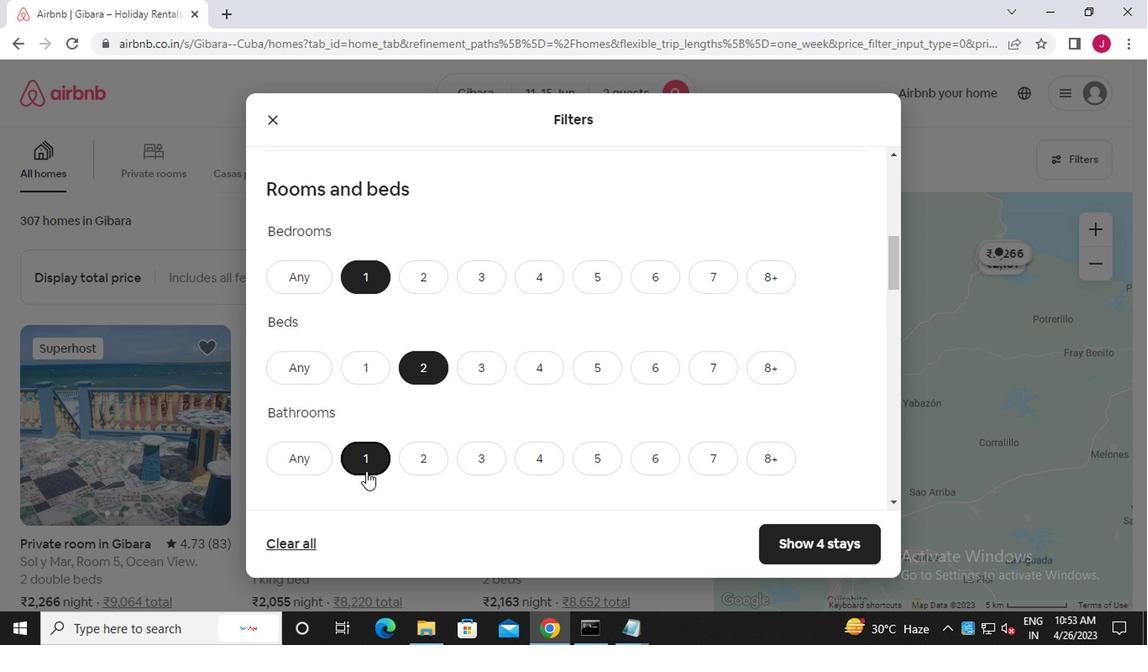 
Action: Mouse scrolled (365, 469) with delta (0, 0)
Screenshot: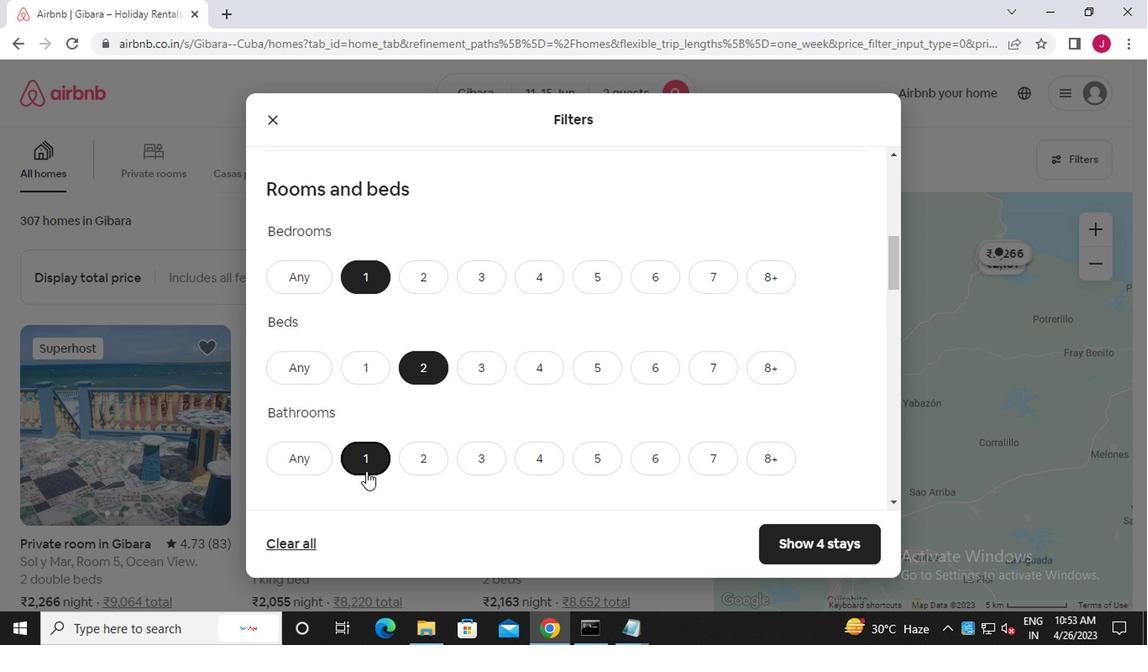 
Action: Mouse moved to (375, 452)
Screenshot: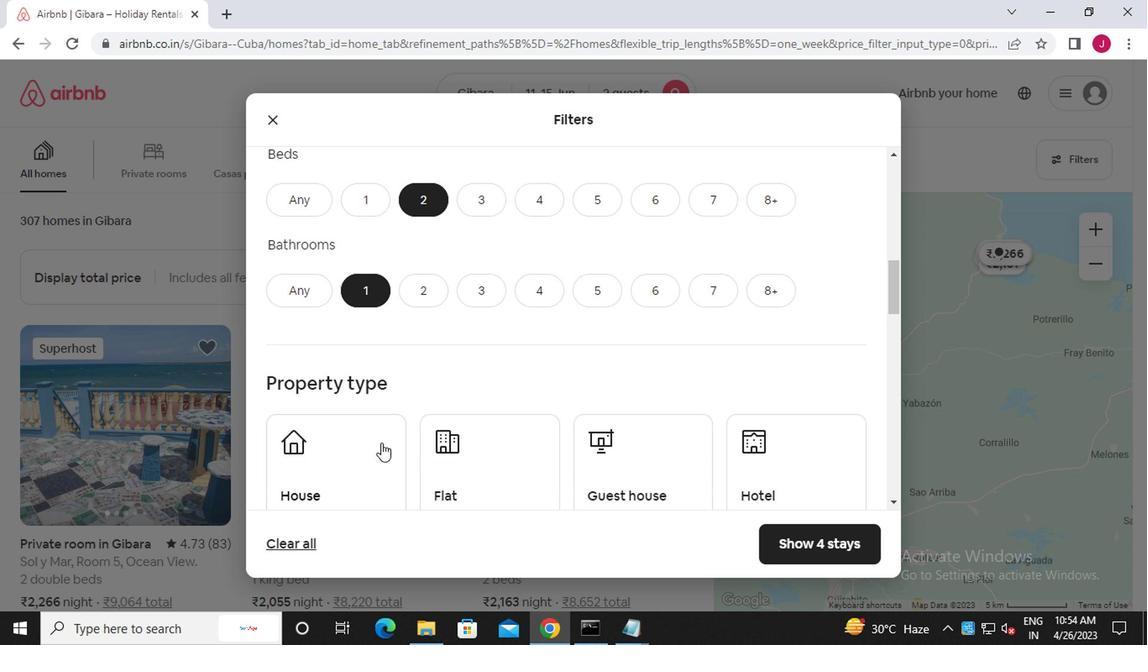 
Action: Mouse pressed left at (375, 452)
Screenshot: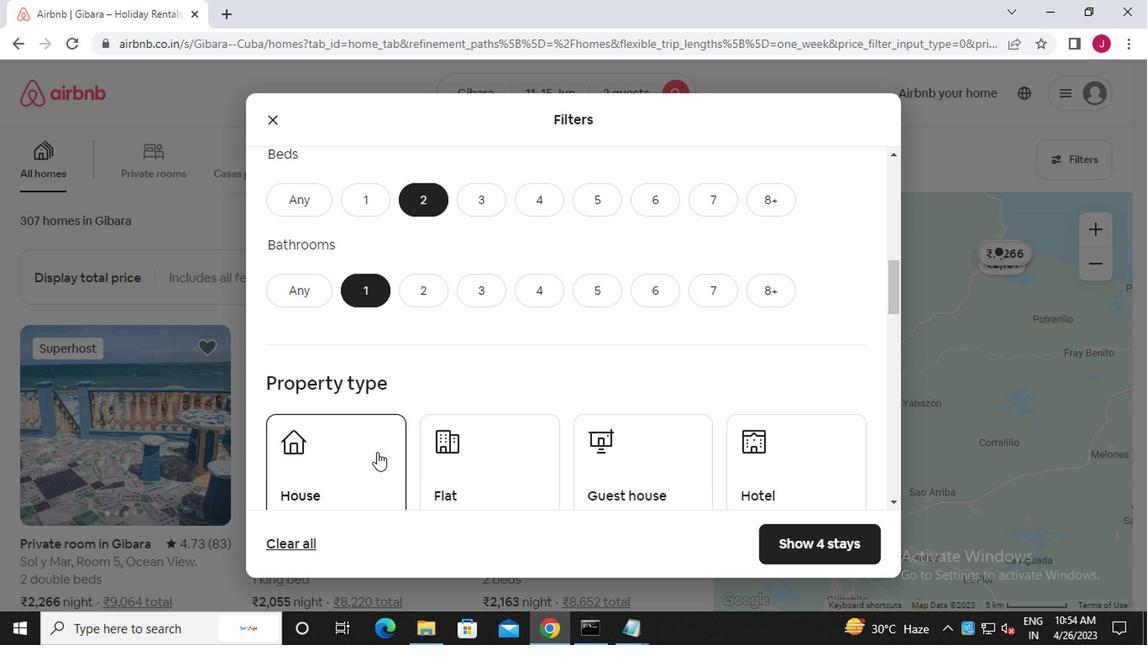 
Action: Mouse moved to (506, 467)
Screenshot: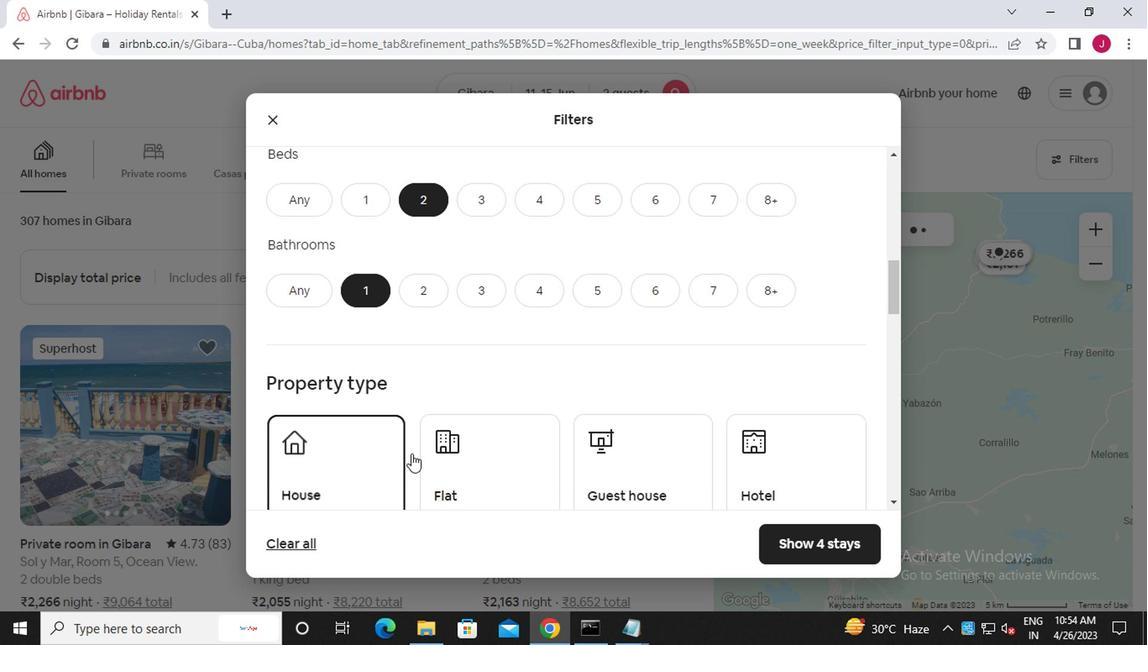 
Action: Mouse pressed left at (506, 467)
Screenshot: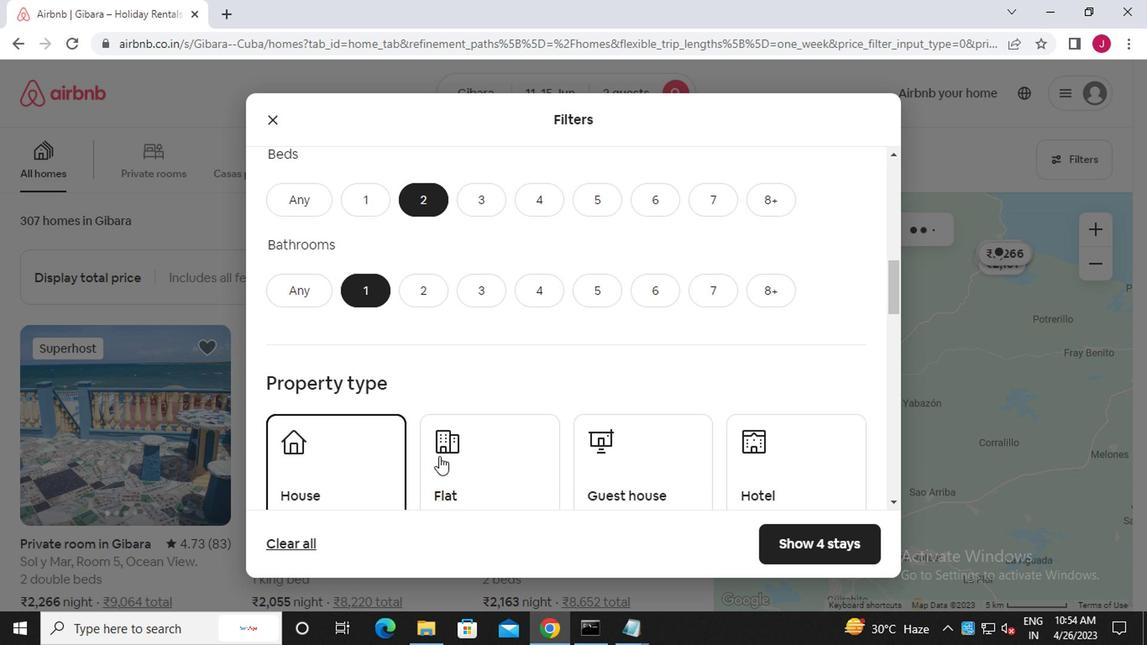 
Action: Mouse moved to (573, 469)
Screenshot: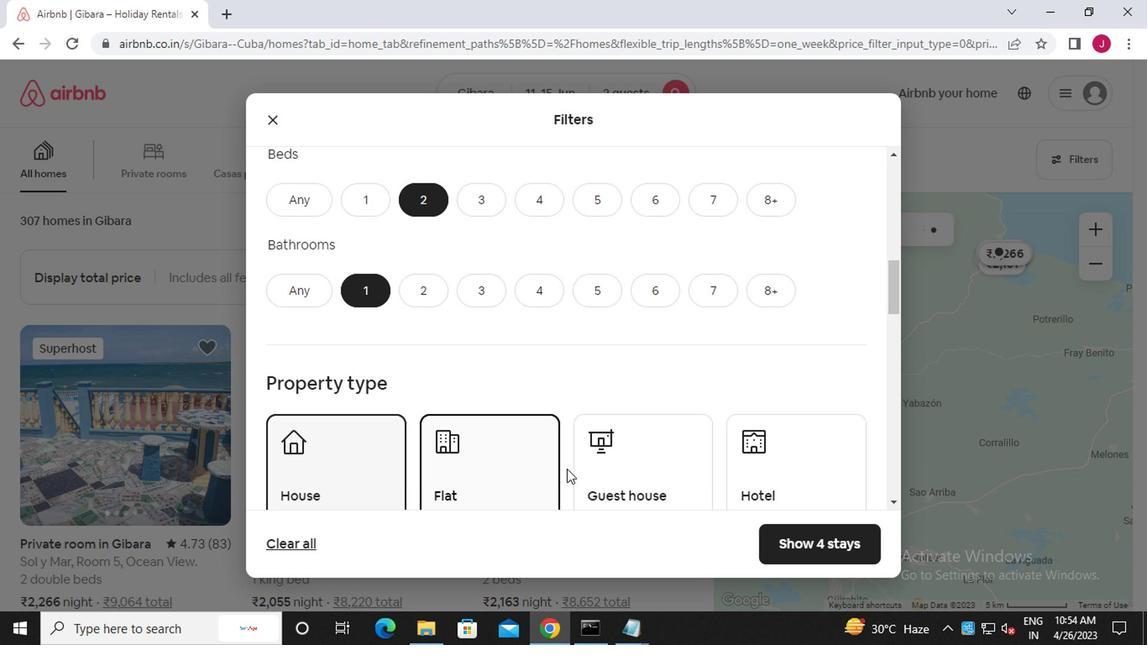 
Action: Mouse pressed left at (573, 469)
Screenshot: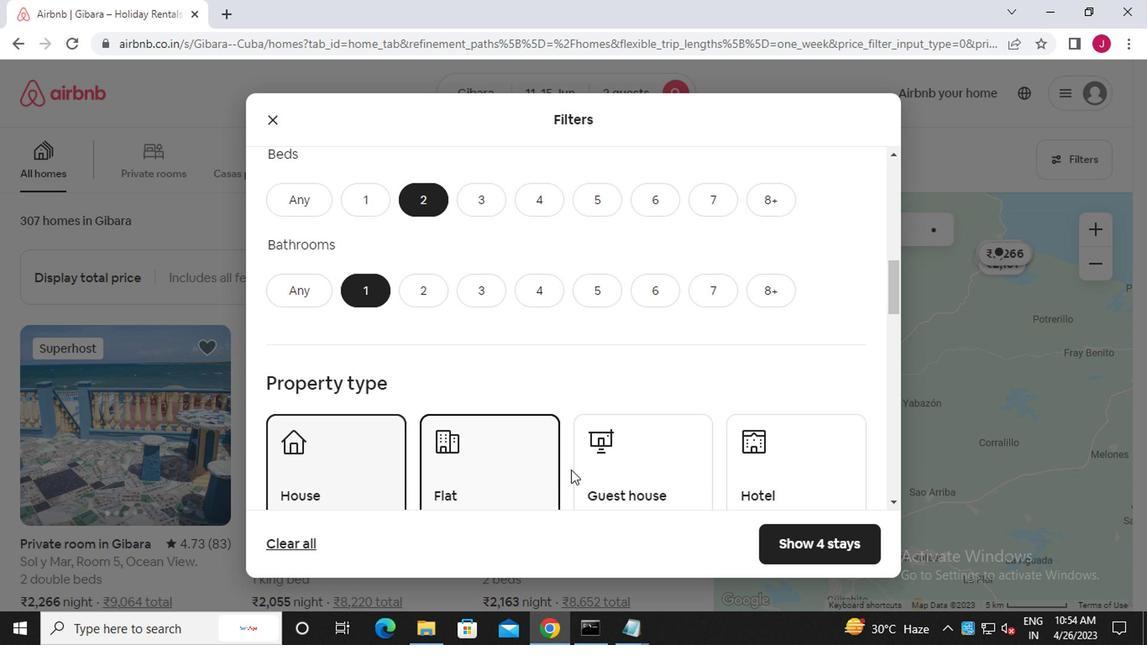 
Action: Mouse moved to (786, 478)
Screenshot: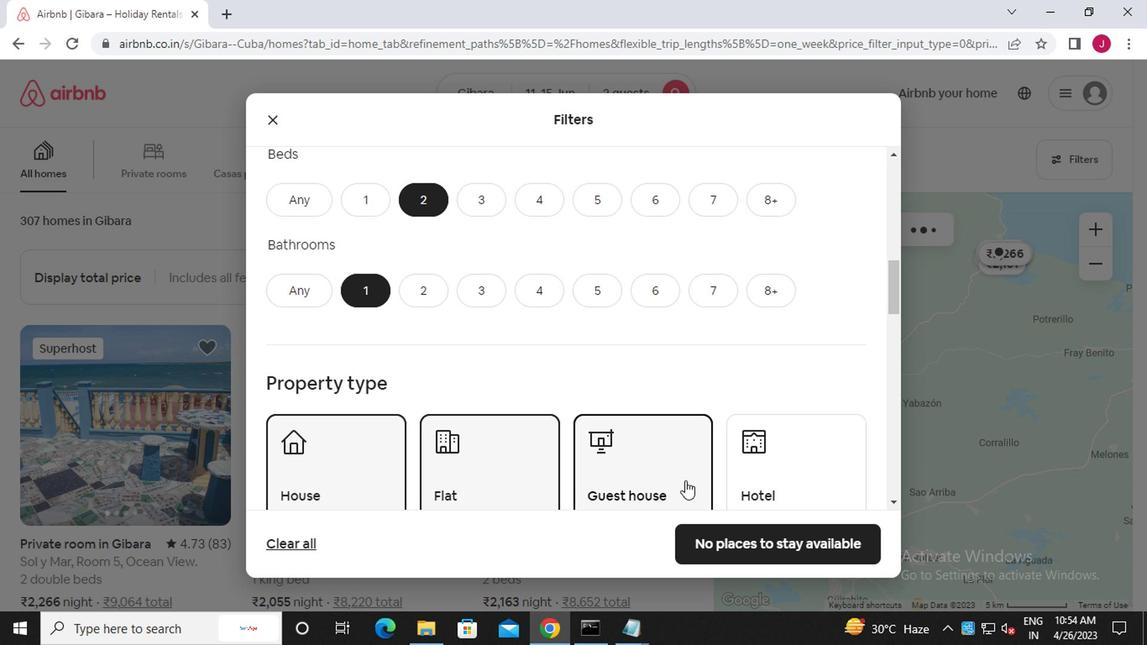 
Action: Mouse pressed left at (786, 478)
Screenshot: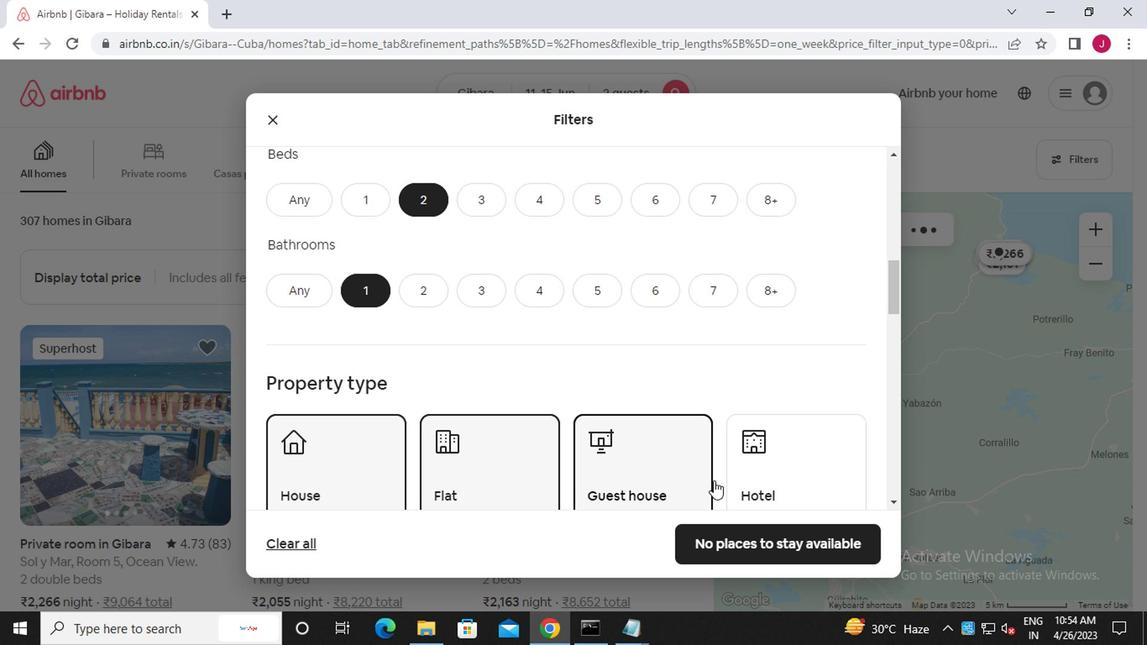 
Action: Mouse moved to (646, 421)
Screenshot: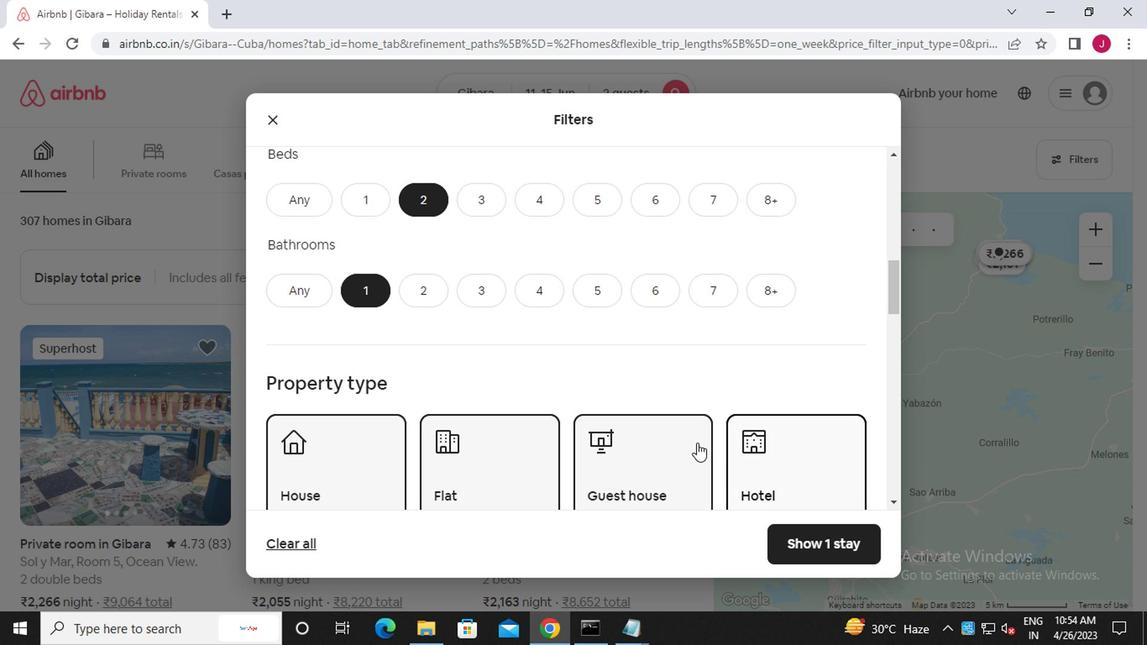 
Action: Mouse scrolled (646, 420) with delta (0, 0)
Screenshot: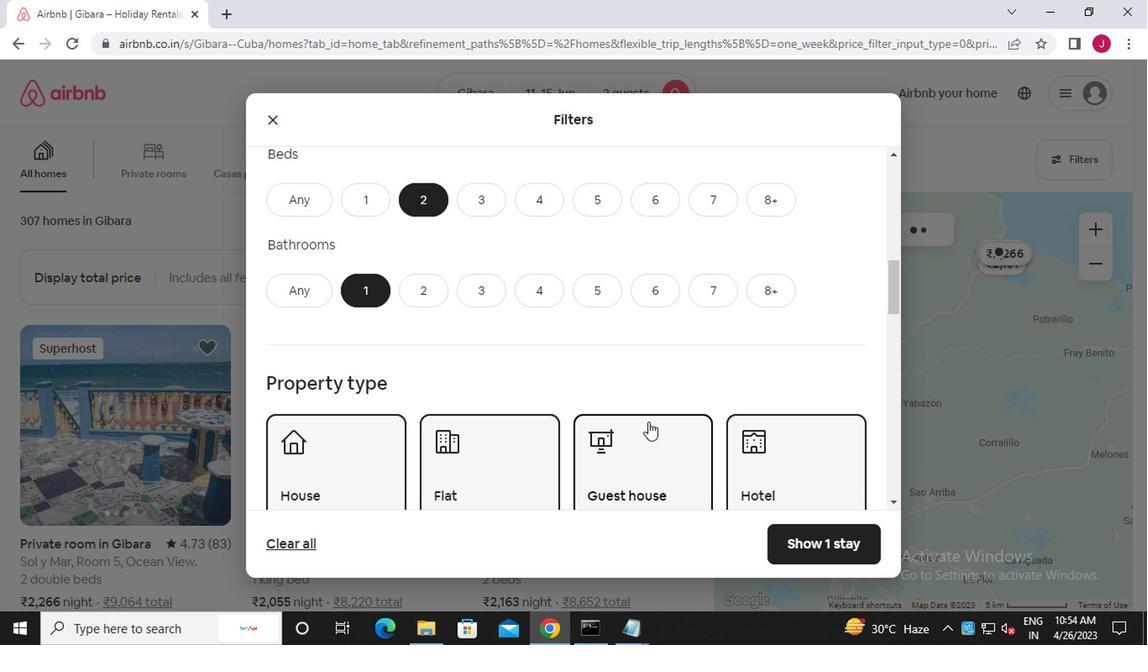 
Action: Mouse scrolled (646, 420) with delta (0, 0)
Screenshot: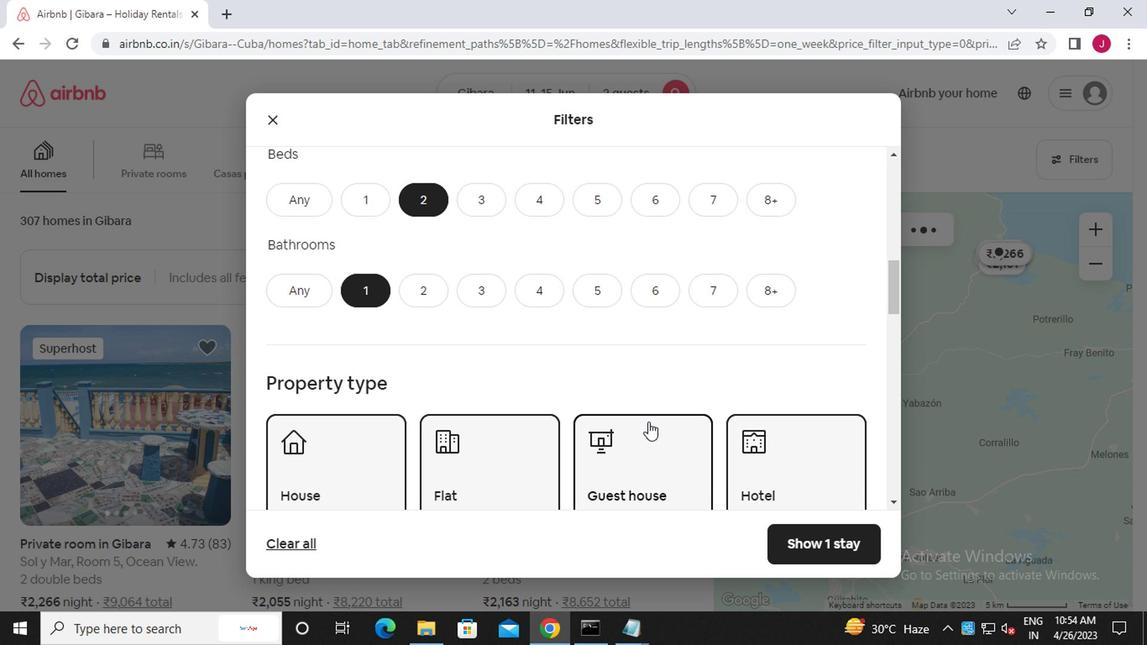 
Action: Mouse scrolled (646, 420) with delta (0, 0)
Screenshot: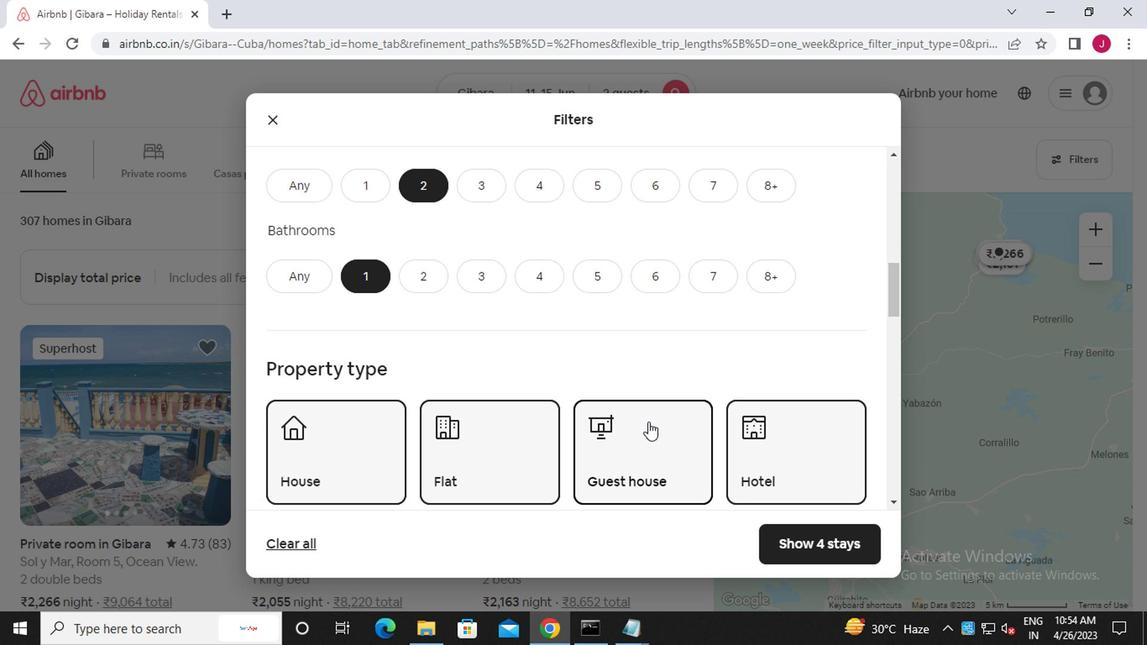 
Action: Mouse scrolled (646, 420) with delta (0, 0)
Screenshot: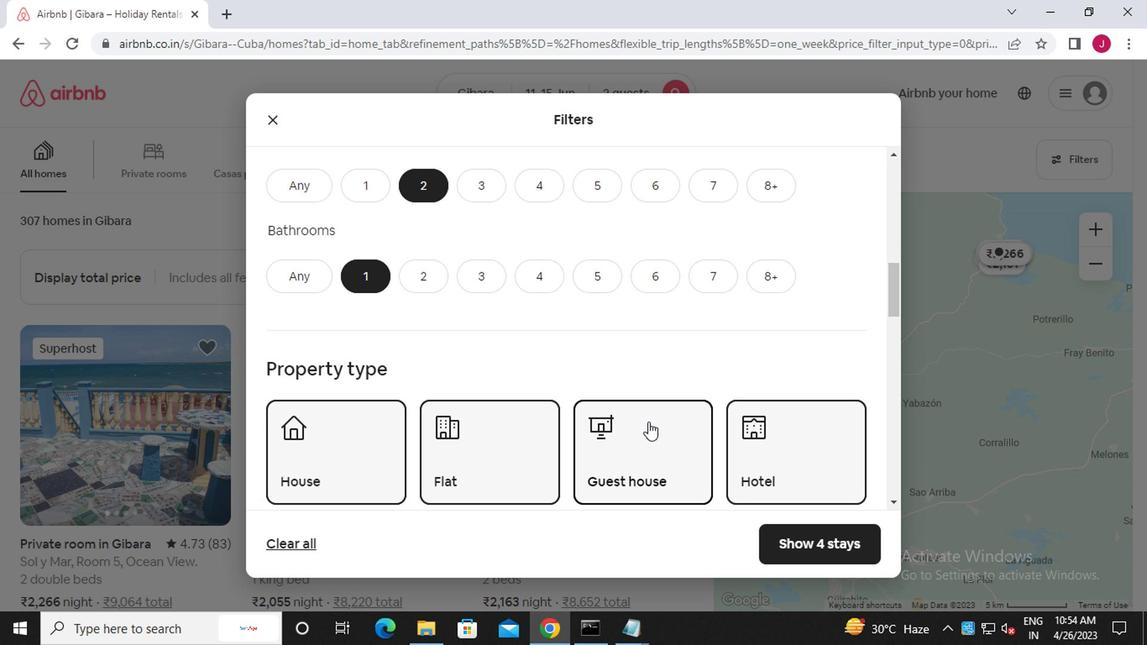 
Action: Mouse scrolled (646, 420) with delta (0, 0)
Screenshot: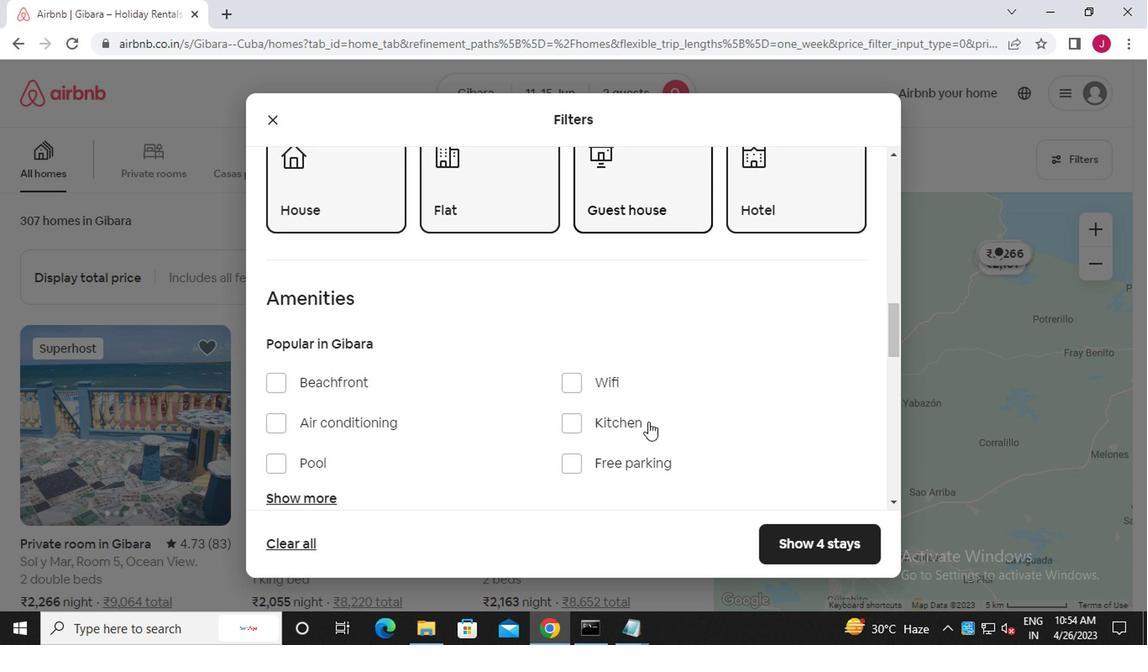 
Action: Mouse scrolled (646, 420) with delta (0, 0)
Screenshot: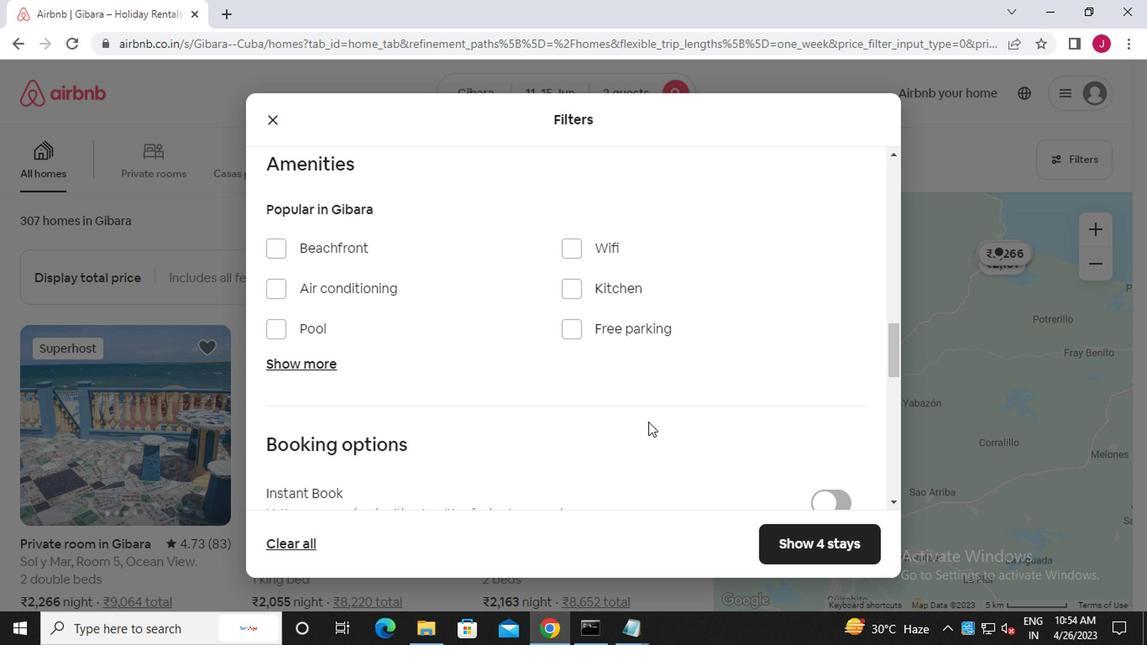 
Action: Mouse moved to (645, 421)
Screenshot: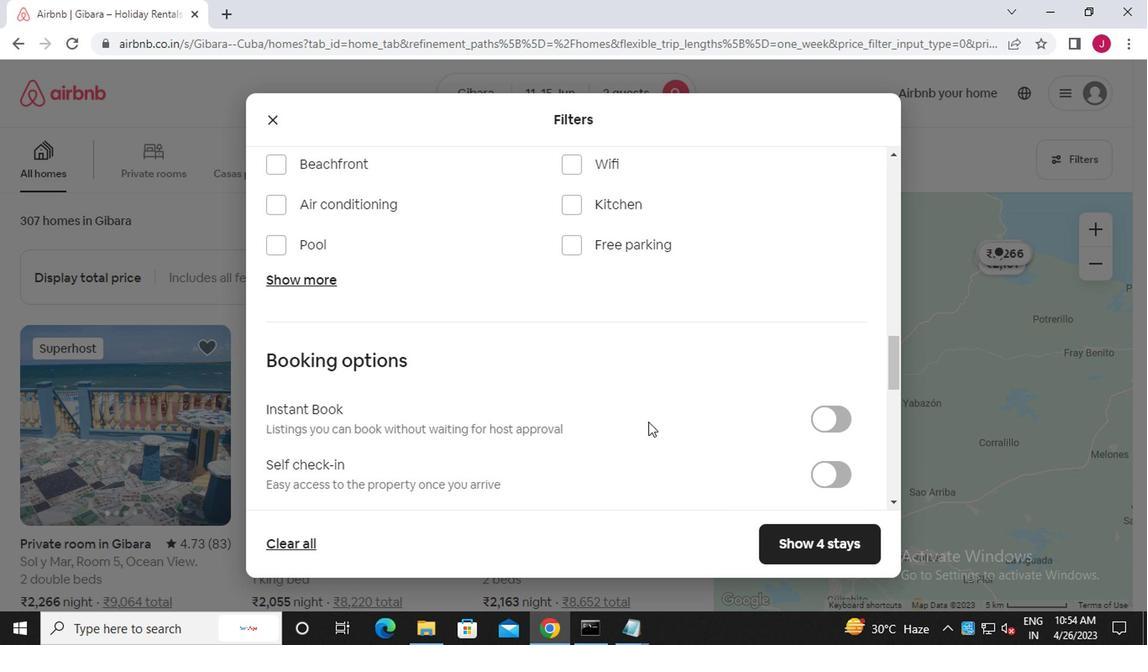 
Action: Mouse scrolled (645, 420) with delta (0, 0)
Screenshot: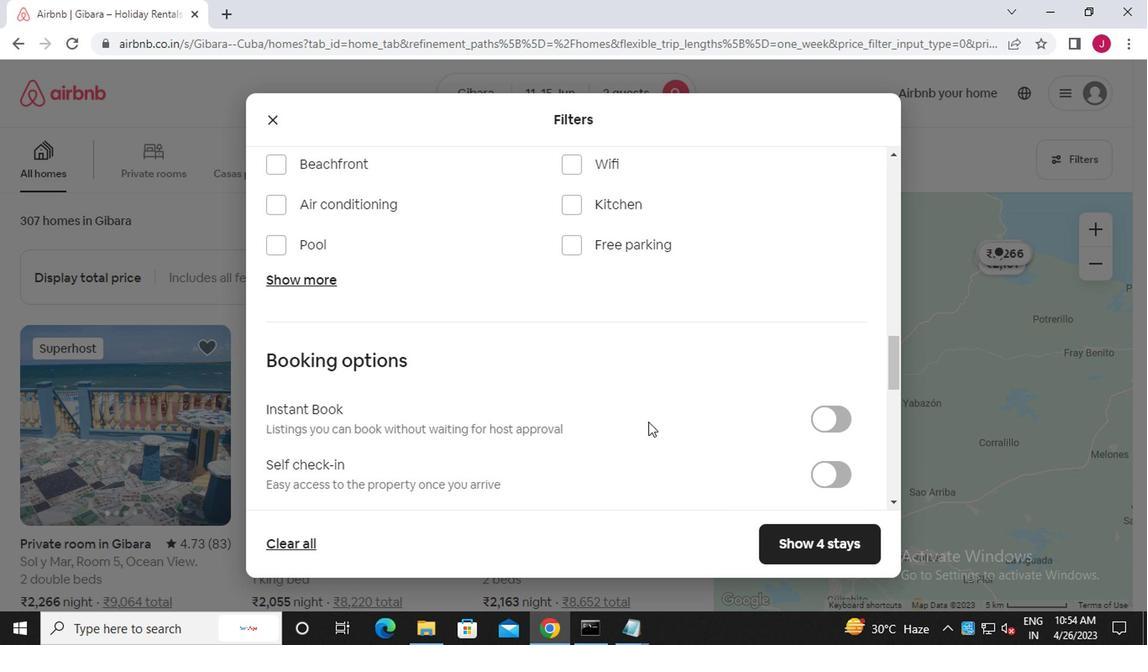 
Action: Mouse scrolled (645, 420) with delta (0, 0)
Screenshot: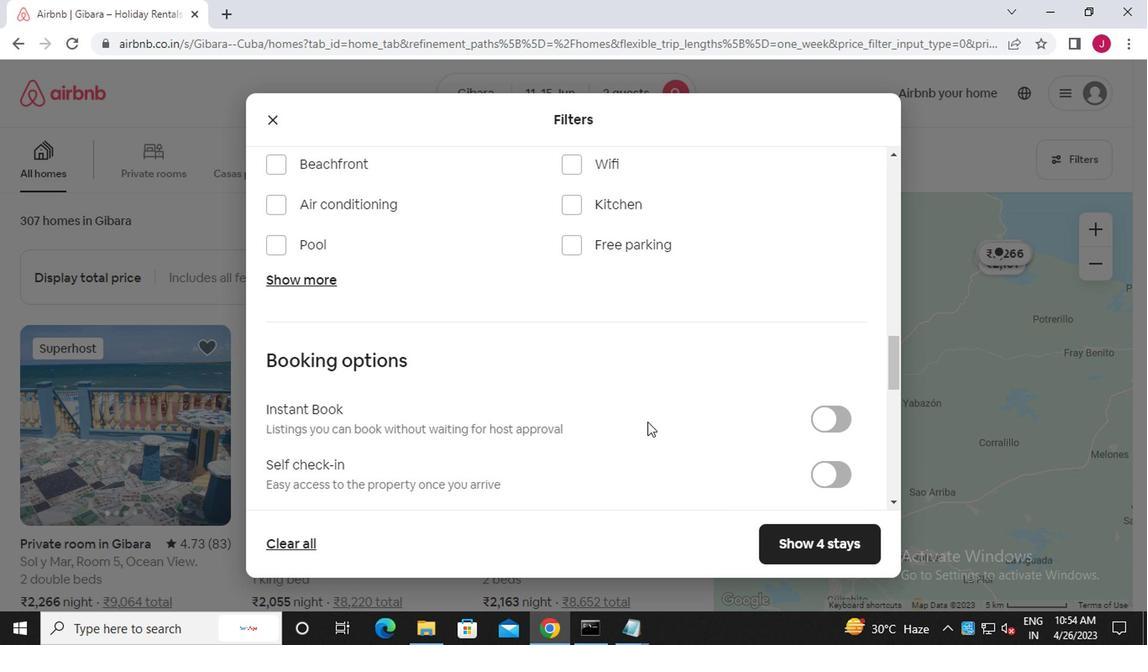 
Action: Mouse moved to (821, 310)
Screenshot: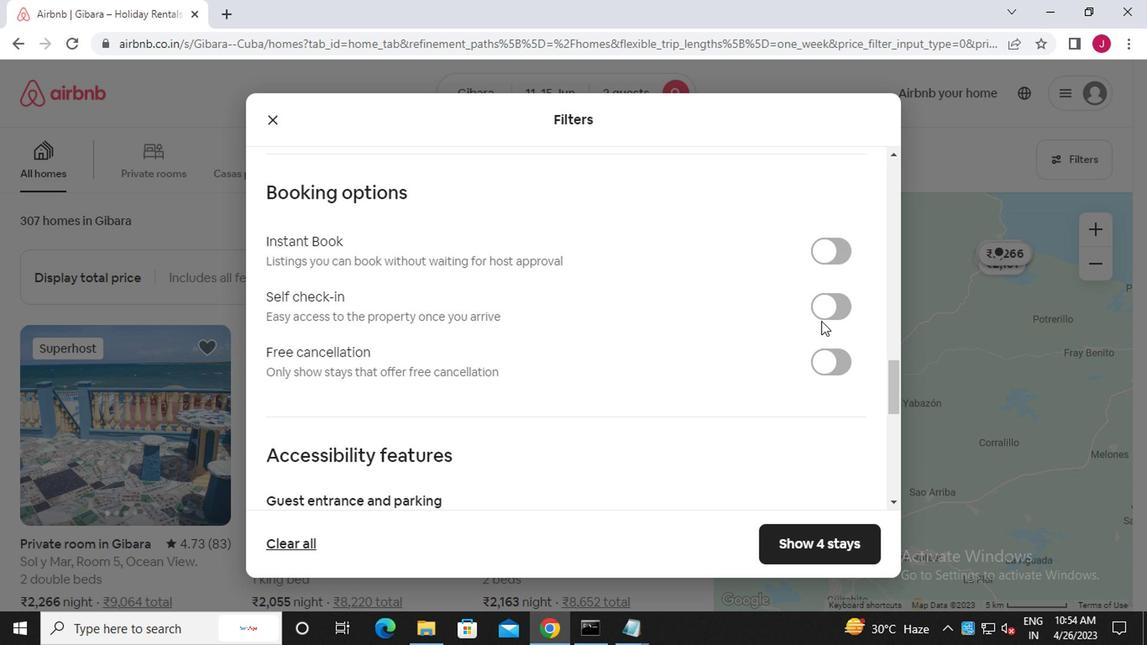 
Action: Mouse pressed left at (821, 310)
Screenshot: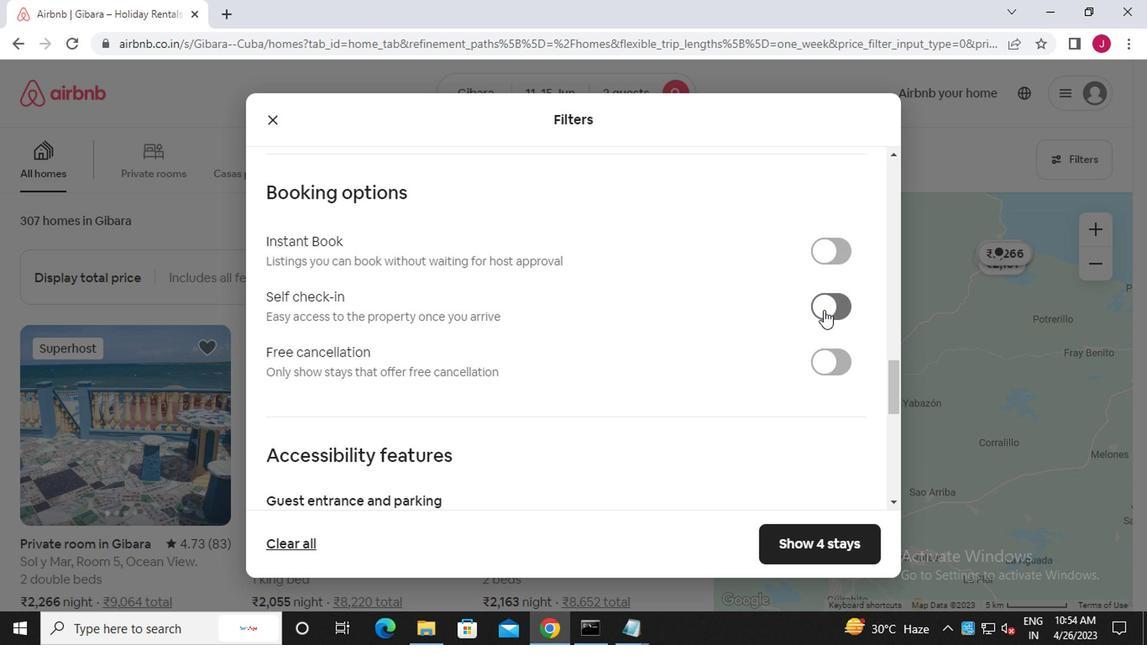 
Action: Mouse moved to (702, 365)
Screenshot: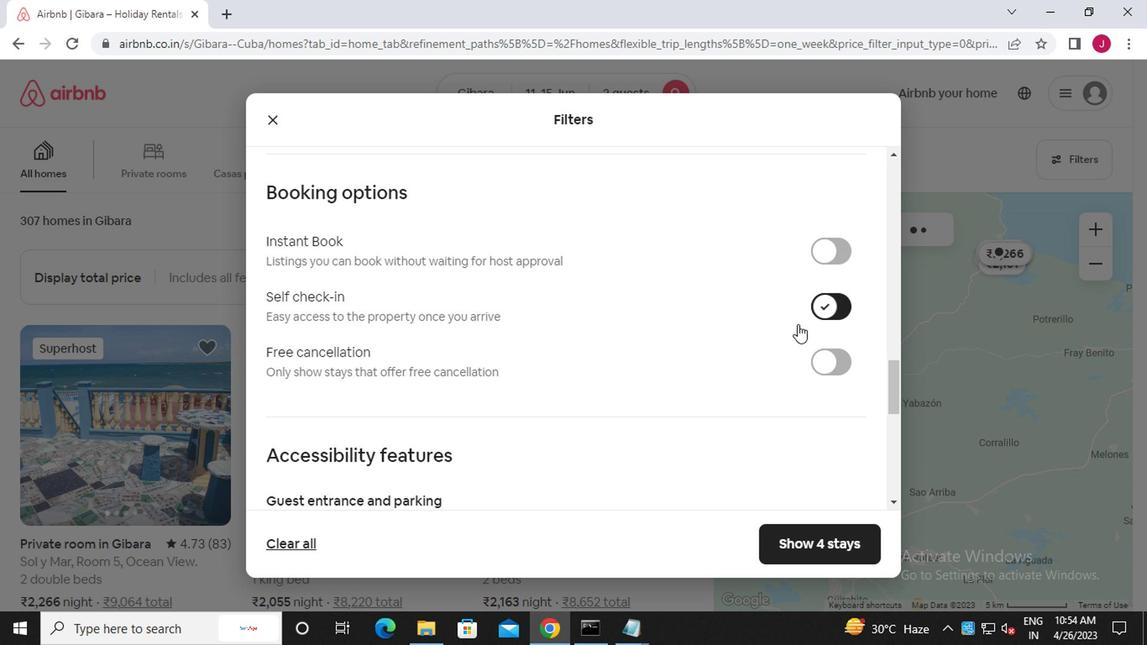 
Action: Mouse scrolled (702, 363) with delta (0, -1)
Screenshot: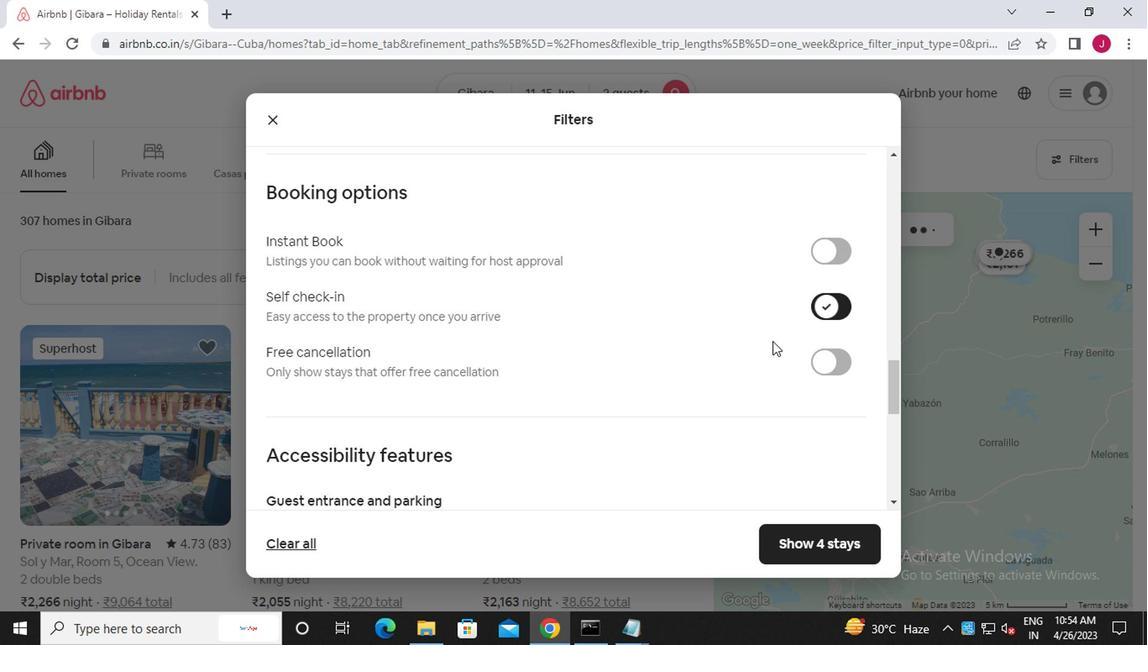 
Action: Mouse moved to (702, 365)
Screenshot: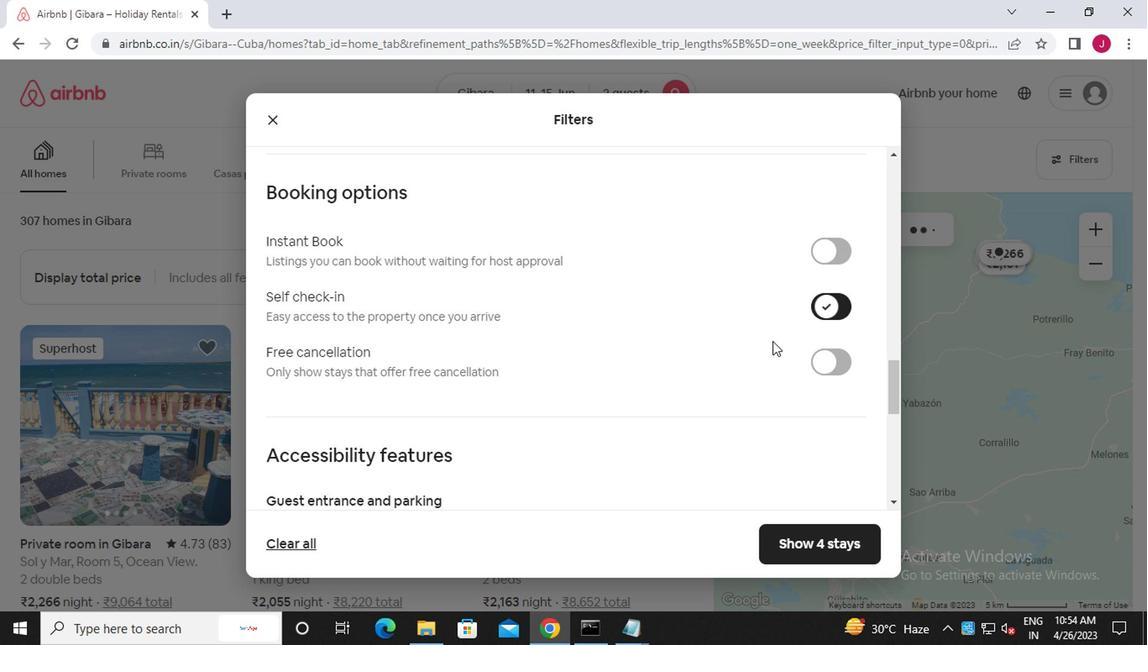 
Action: Mouse scrolled (702, 365) with delta (0, 0)
Screenshot: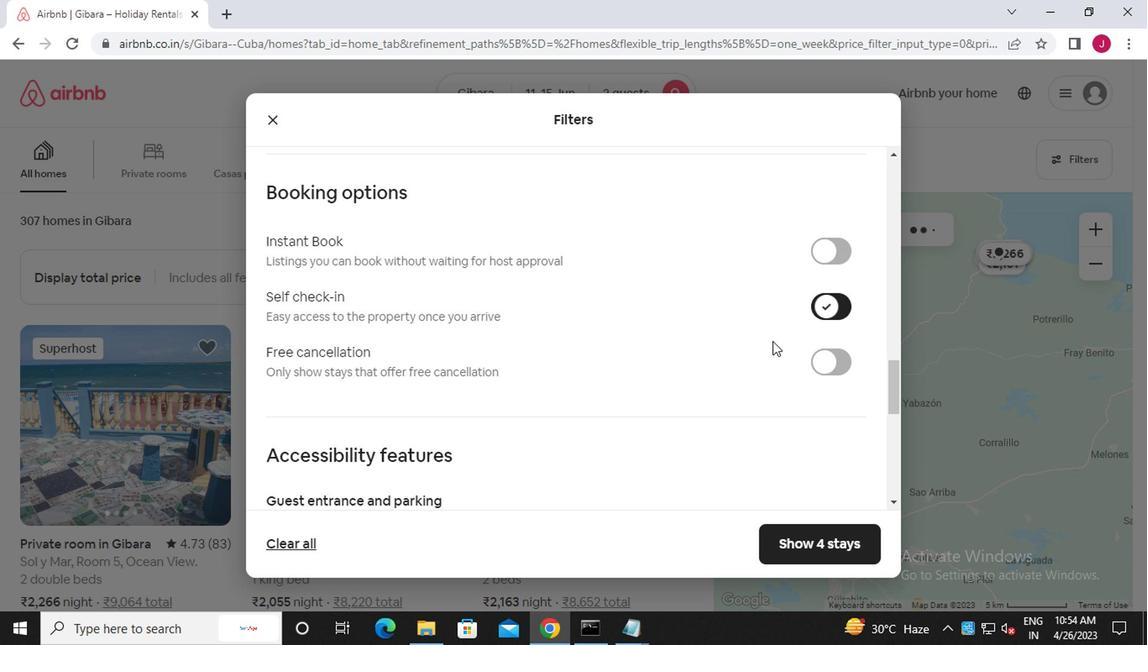 
Action: Mouse moved to (702, 365)
Screenshot: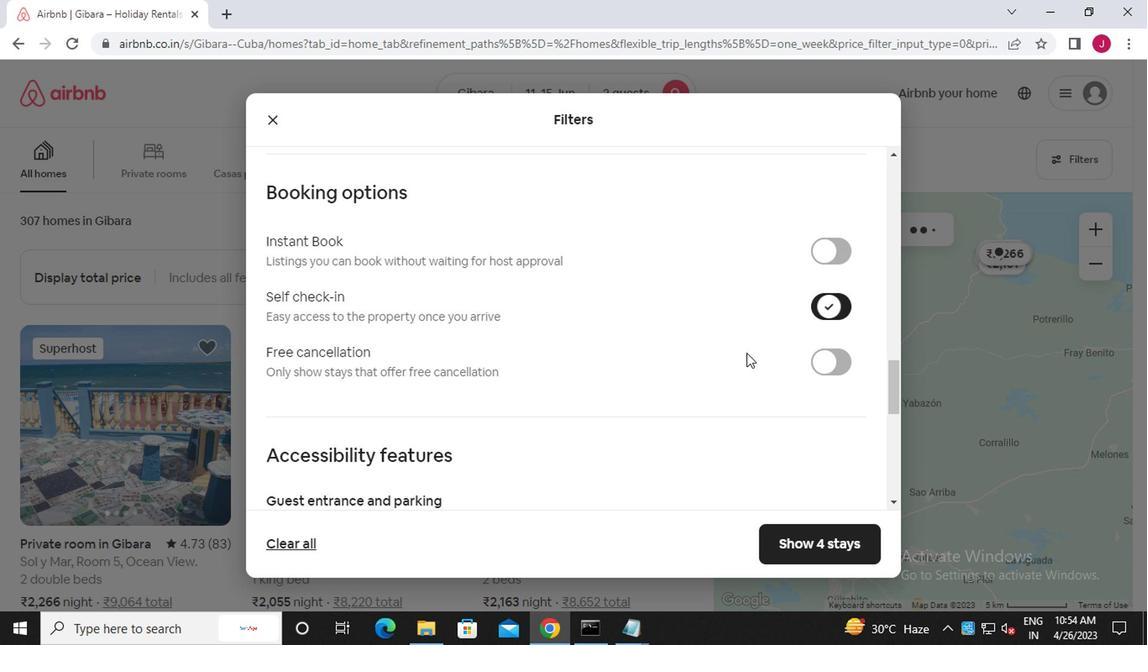 
Action: Mouse scrolled (702, 365) with delta (0, 0)
Screenshot: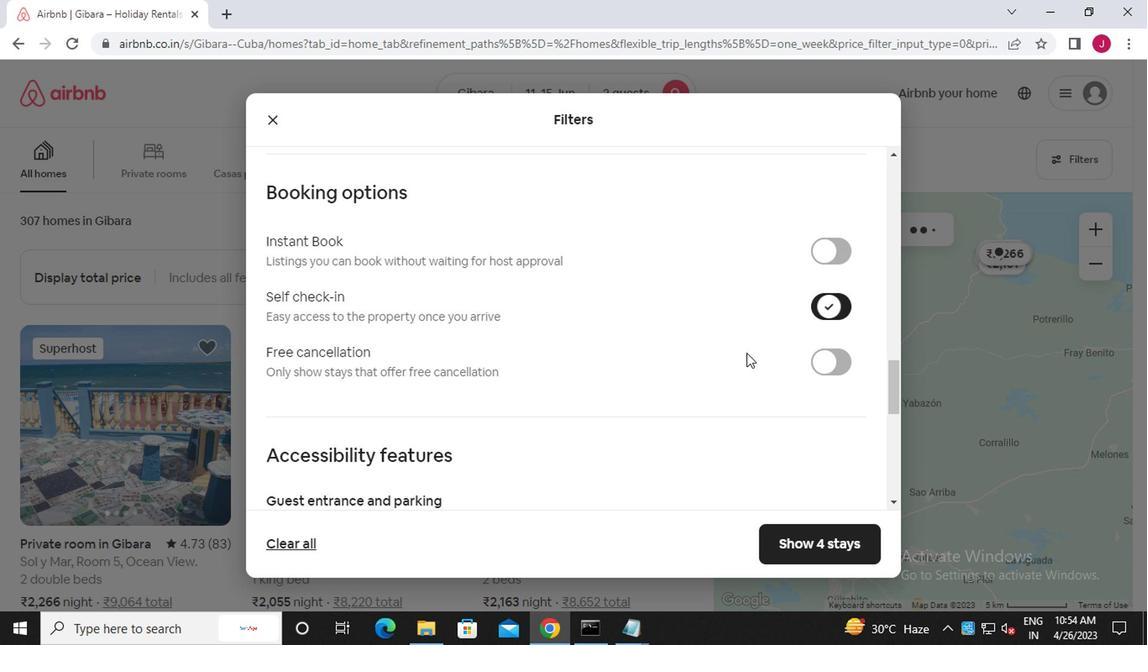 
Action: Mouse scrolled (702, 365) with delta (0, 0)
Screenshot: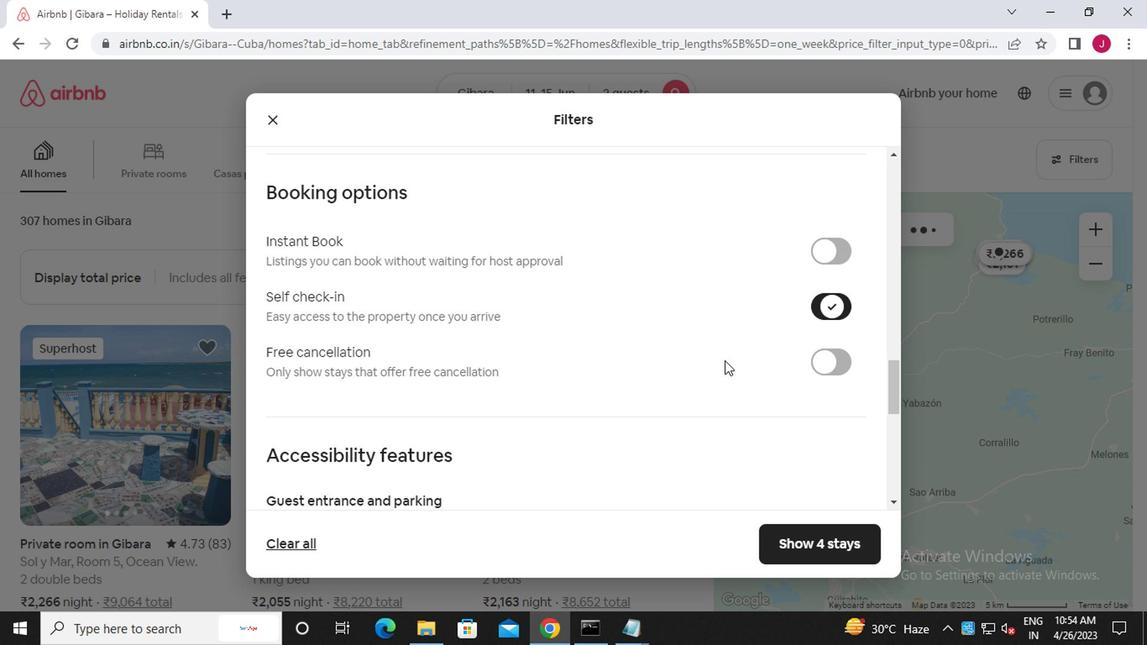 
Action: Mouse scrolled (702, 365) with delta (0, 0)
Screenshot: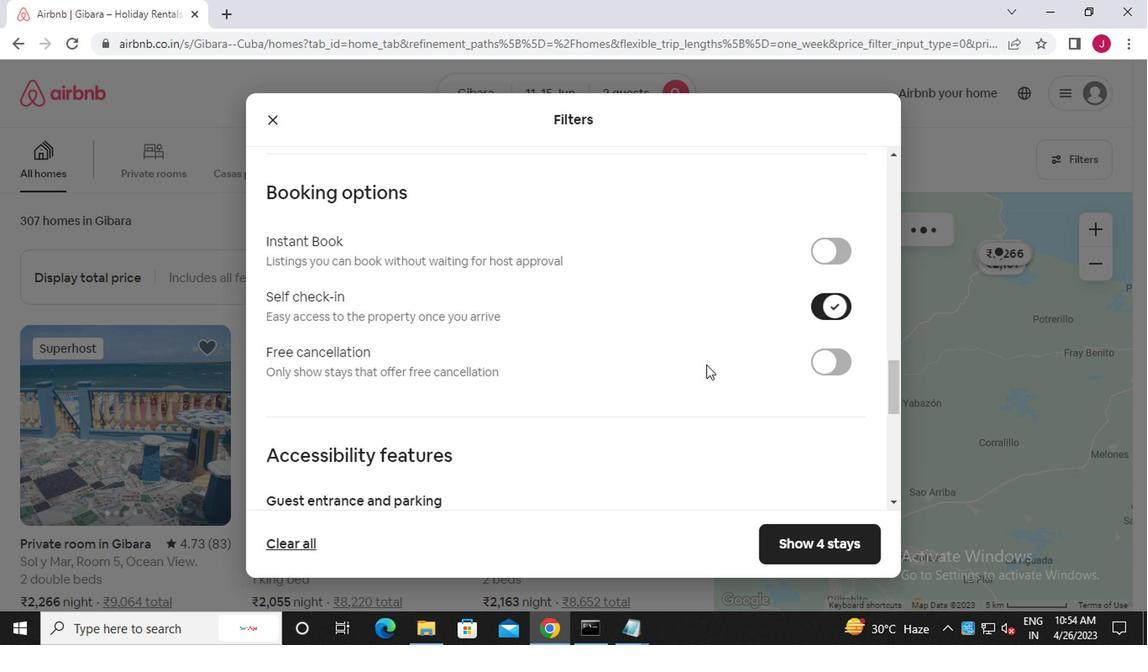 
Action: Mouse scrolled (702, 365) with delta (0, 0)
Screenshot: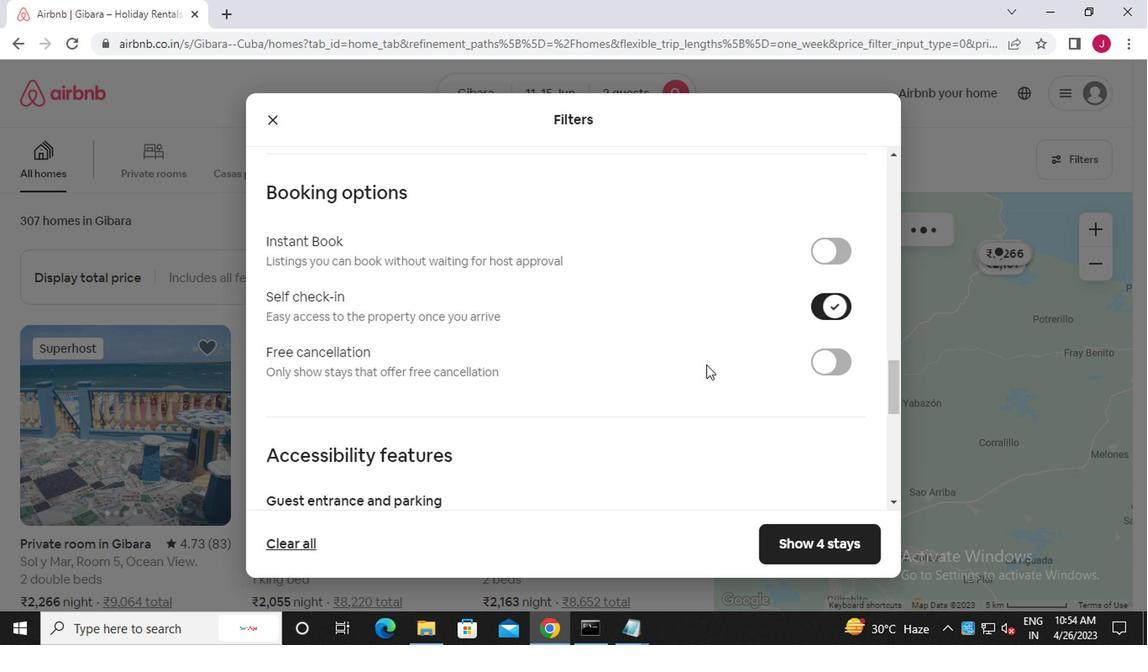 
Action: Mouse scrolled (702, 365) with delta (0, 0)
Screenshot: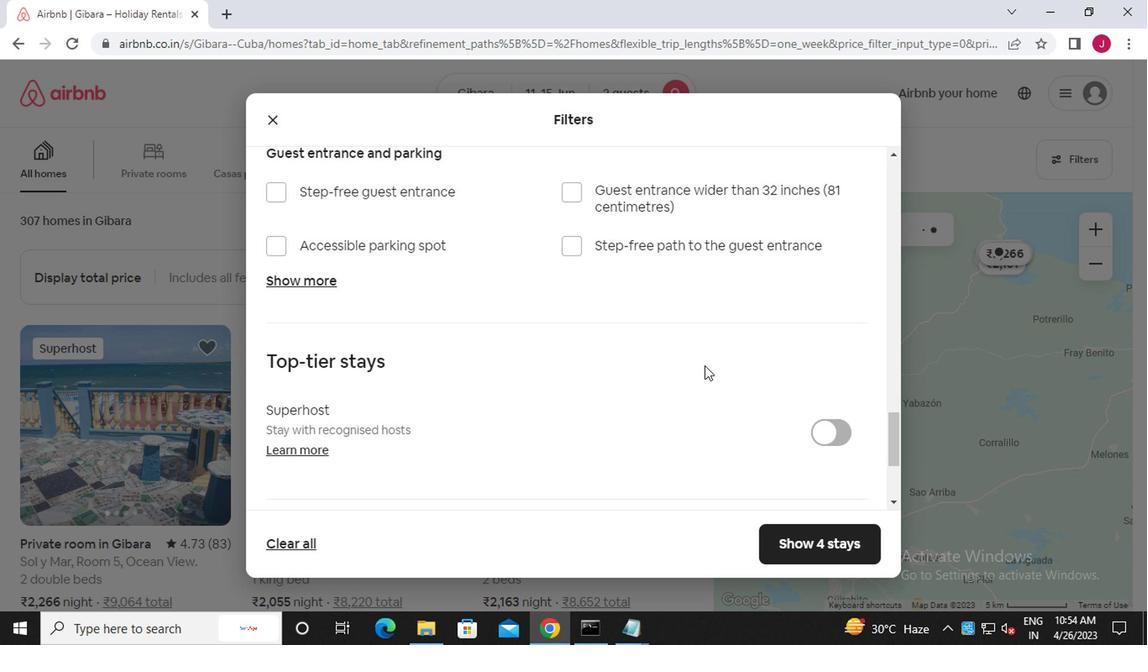 
Action: Mouse scrolled (702, 365) with delta (0, 0)
Screenshot: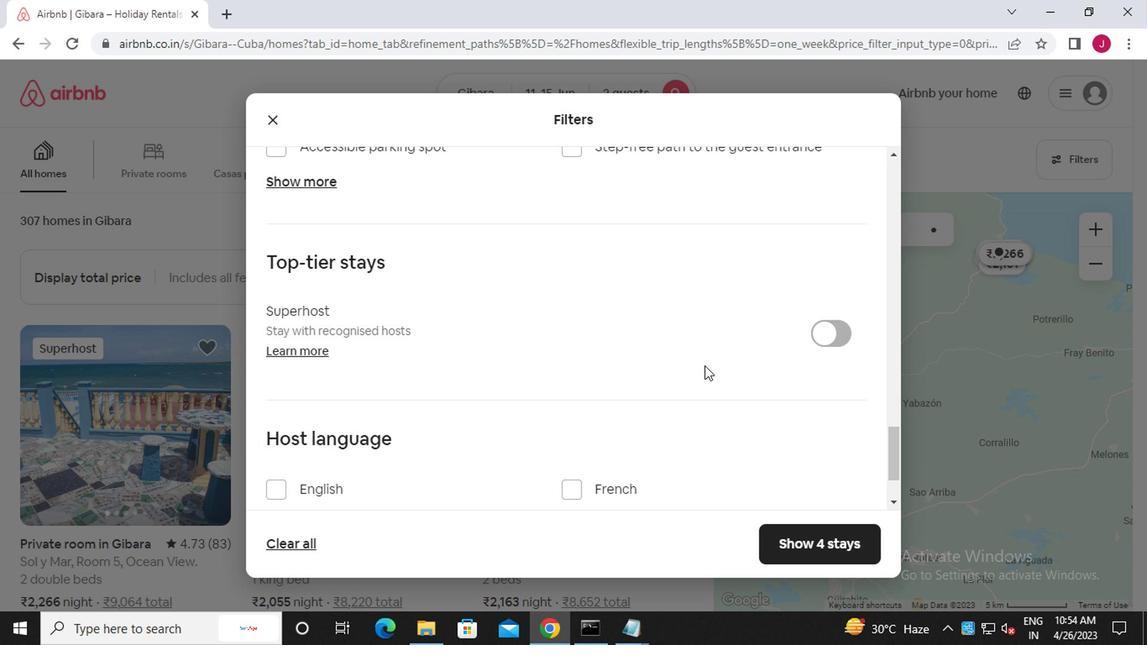 
Action: Mouse scrolled (702, 365) with delta (0, 0)
Screenshot: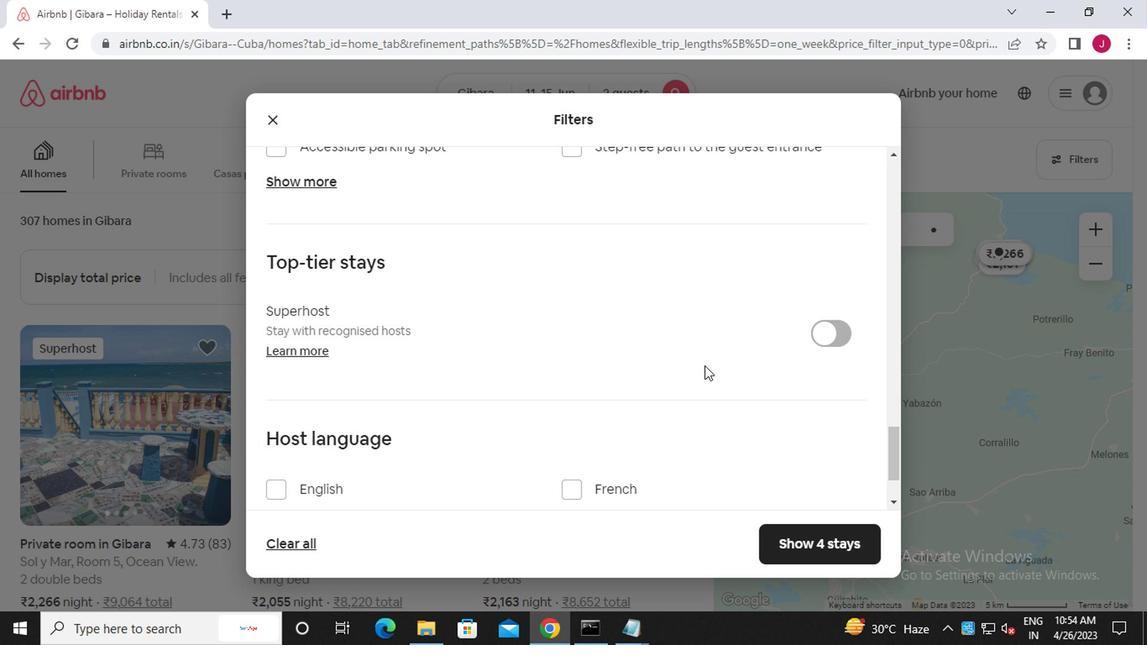 
Action: Mouse scrolled (702, 365) with delta (0, 0)
Screenshot: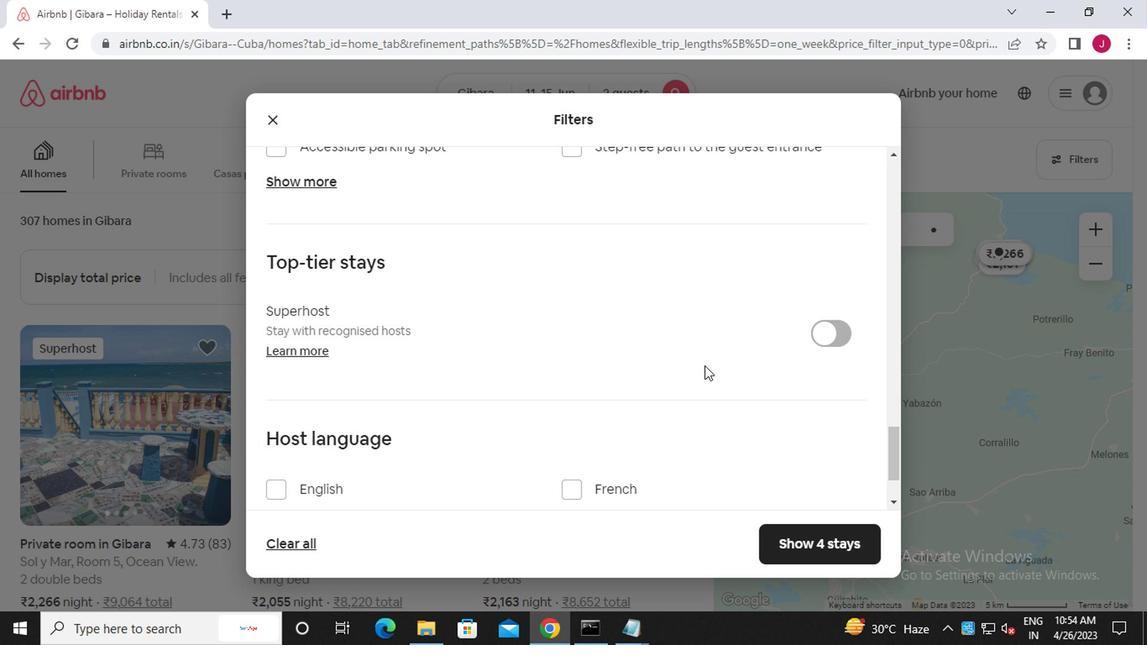 
Action: Mouse scrolled (702, 365) with delta (0, 0)
Screenshot: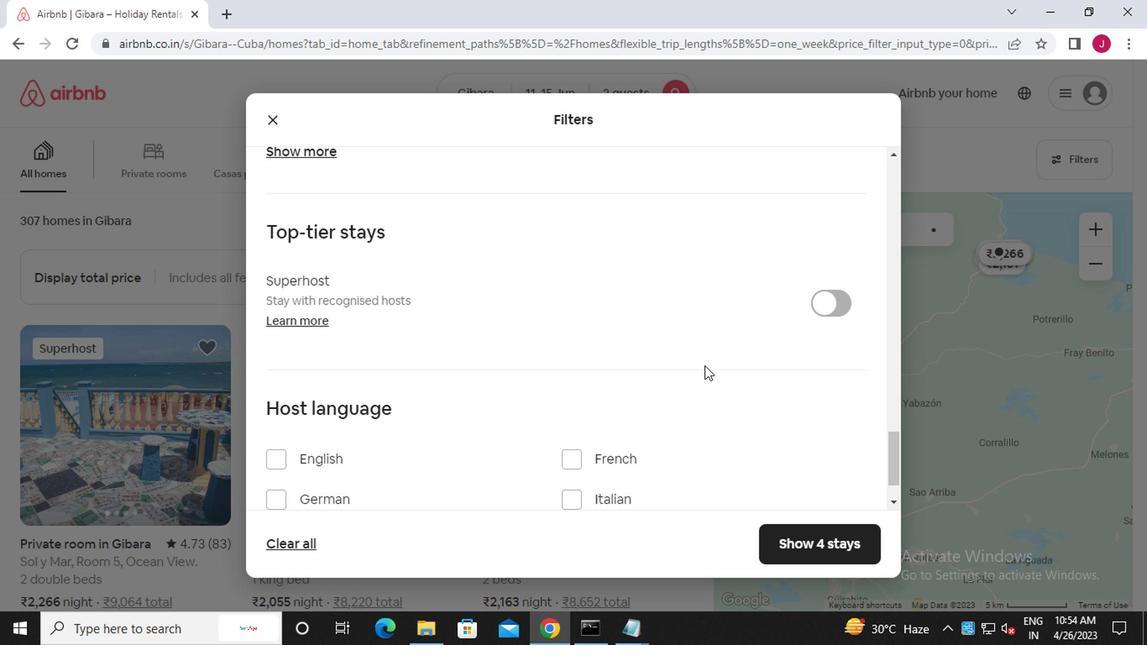 
Action: Mouse scrolled (702, 365) with delta (0, 0)
Screenshot: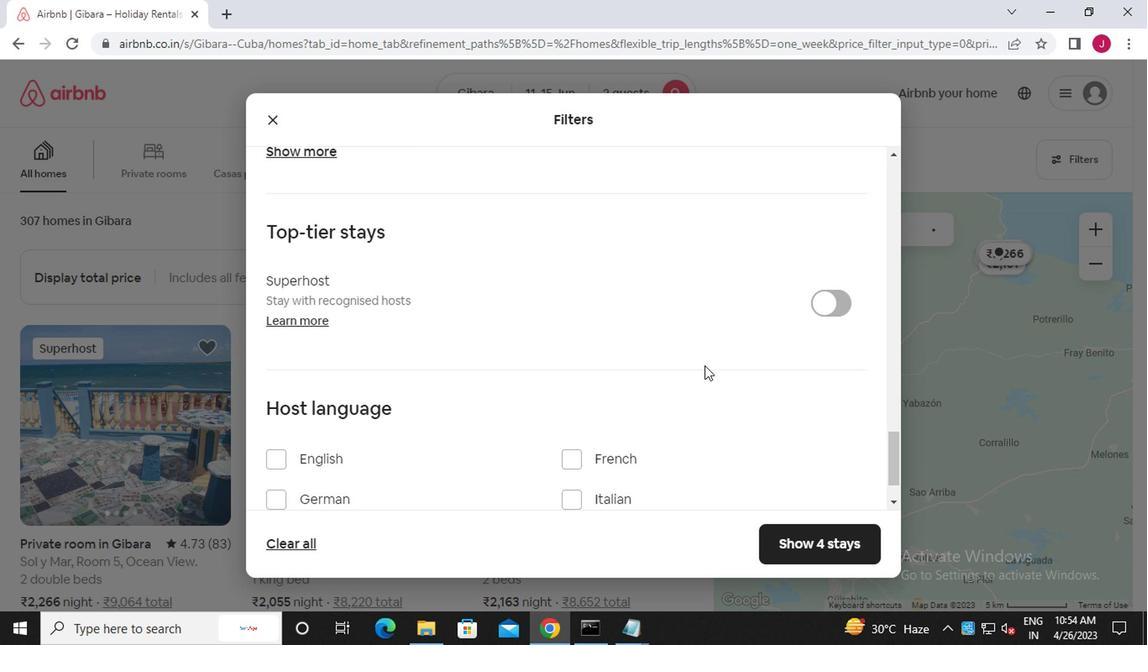 
Action: Mouse moved to (796, 547)
Screenshot: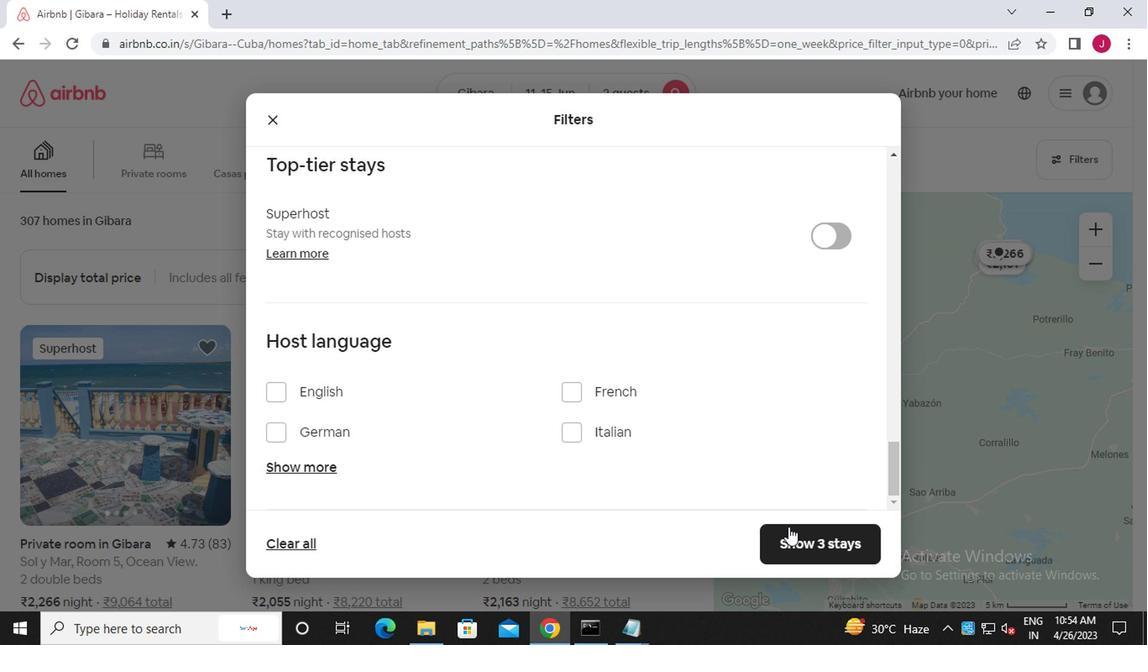 
Action: Mouse pressed left at (796, 547)
Screenshot: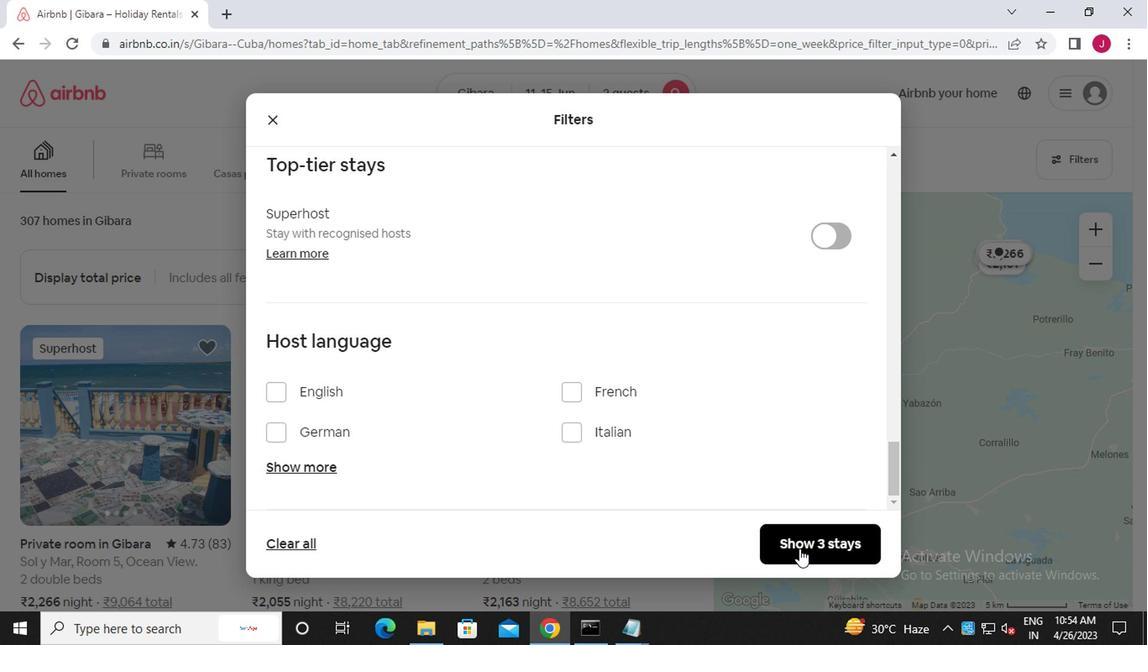 
Action: Mouse moved to (799, 543)
Screenshot: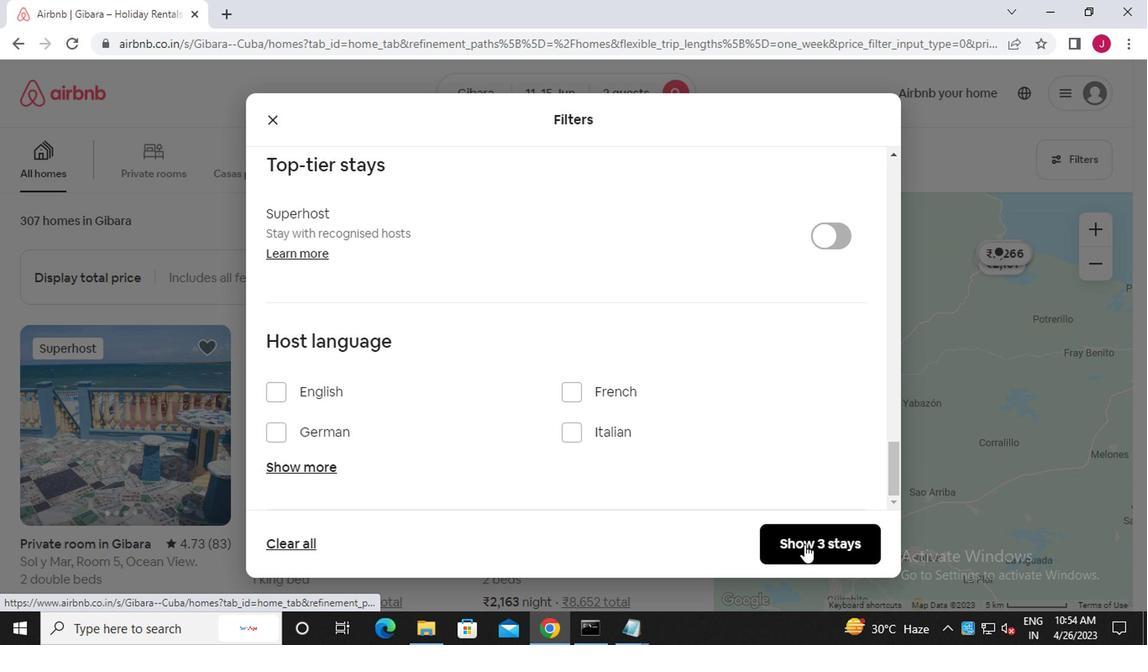 
